 Task: In the Contact  EvelynWhite35@brooklynbotanic.org, Add note: 'Add a note to reach out to a partner for a joint marketing campaign.'. Mark checkbox to create task to follow up ': In 3 business days '. Create task, with  description: Send Thank You Email to Referral, Add due date: In 3 Business Days; Add reminder: 30 Minutes before. Set Priority High and add note: Take detailed meeting minutes and share them with the team afterward.. Logged in from softage.5@softage.net
Action: Mouse moved to (108, 63)
Screenshot: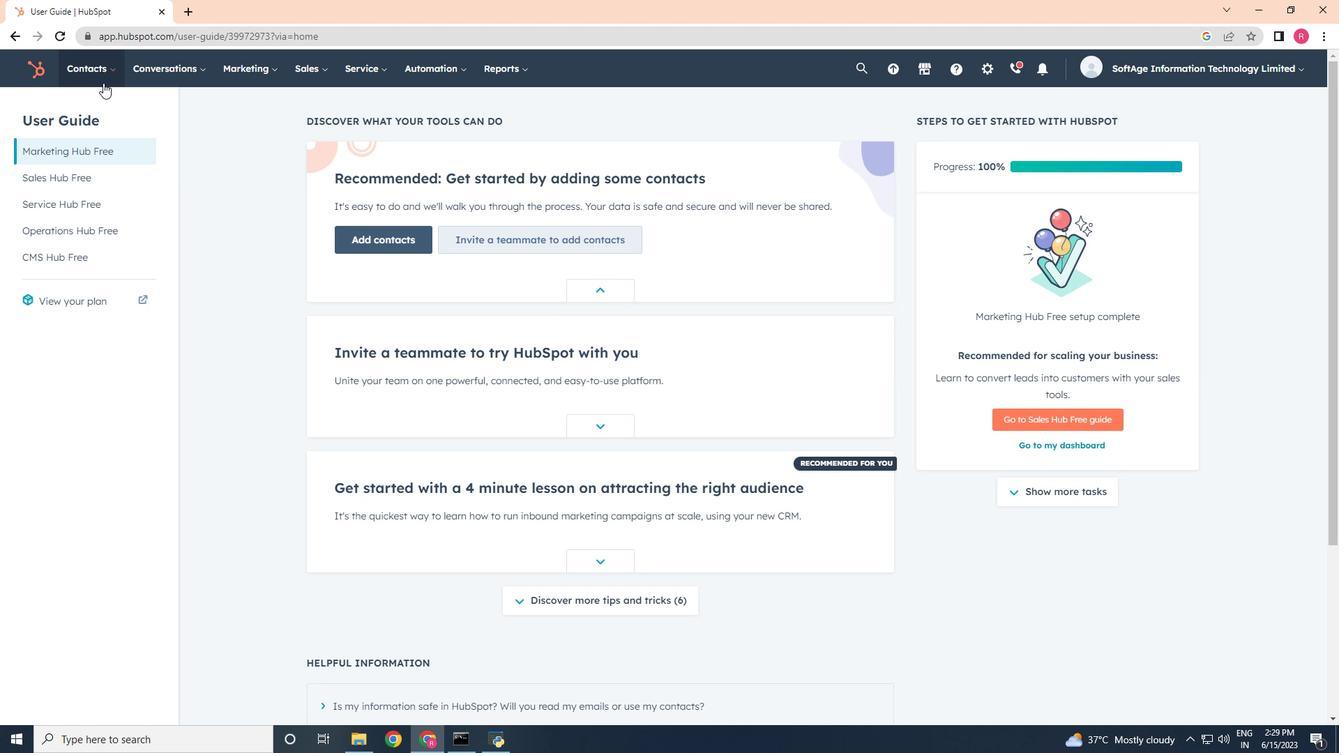 
Action: Mouse pressed left at (108, 63)
Screenshot: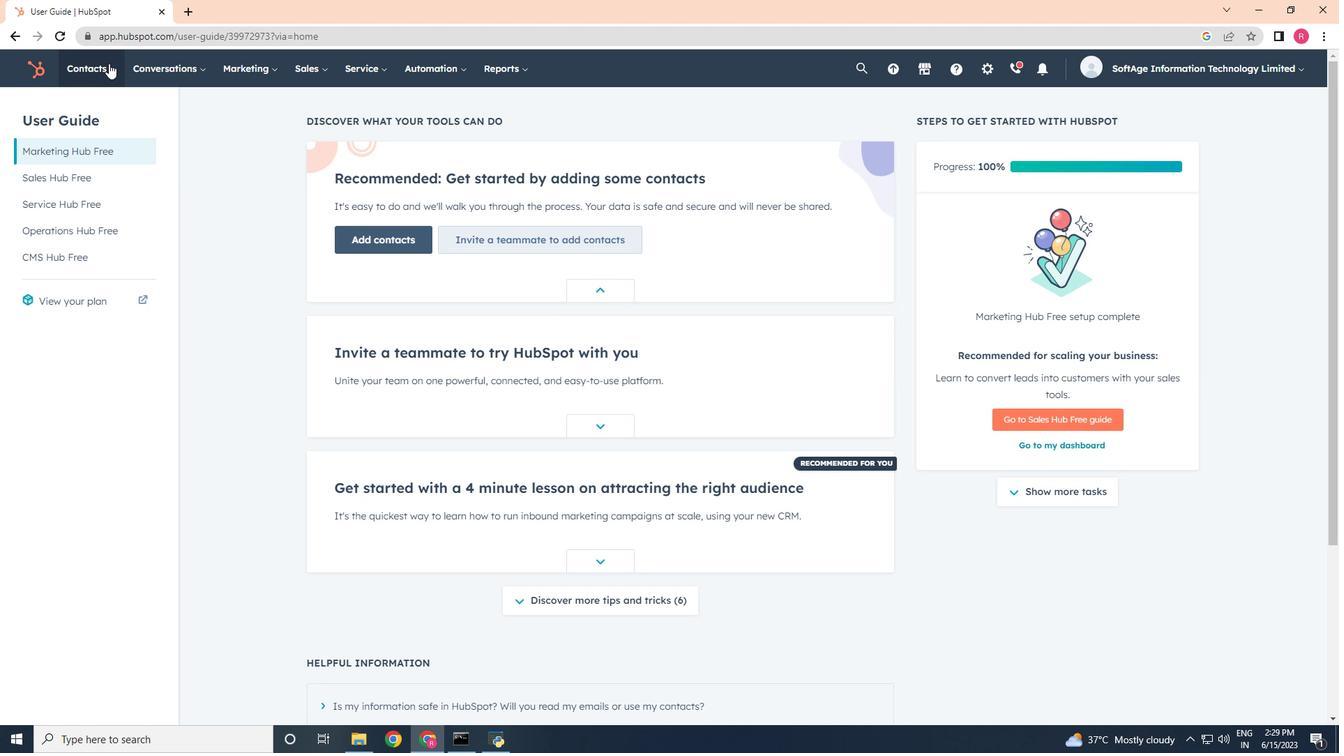 
Action: Mouse moved to (111, 101)
Screenshot: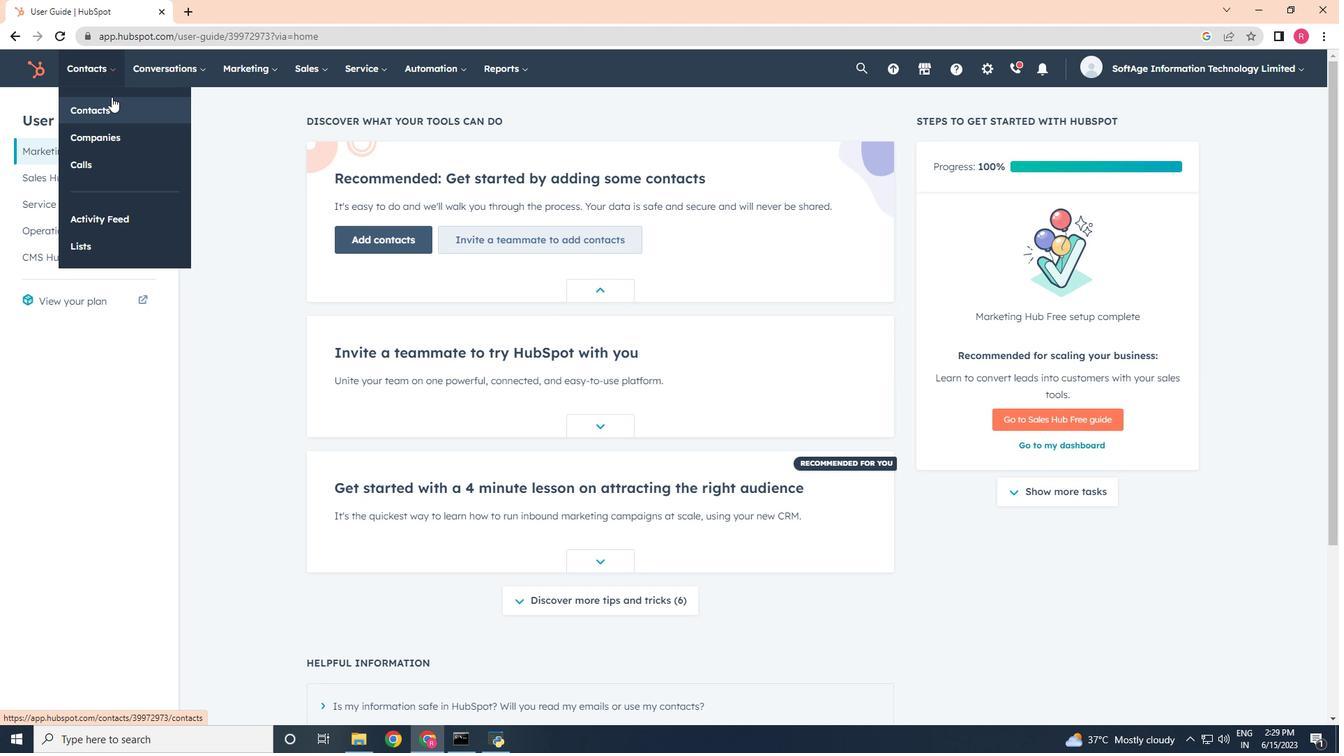 
Action: Mouse pressed left at (111, 101)
Screenshot: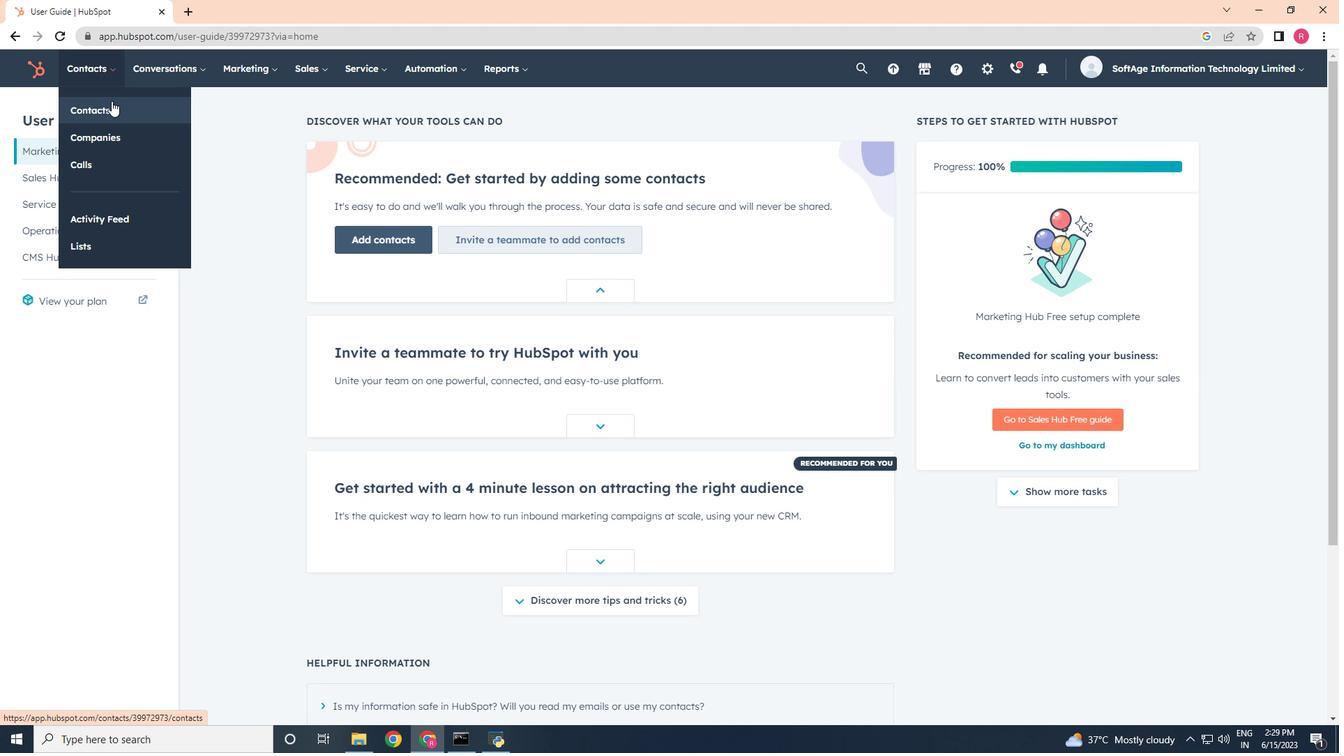 
Action: Mouse moved to (87, 227)
Screenshot: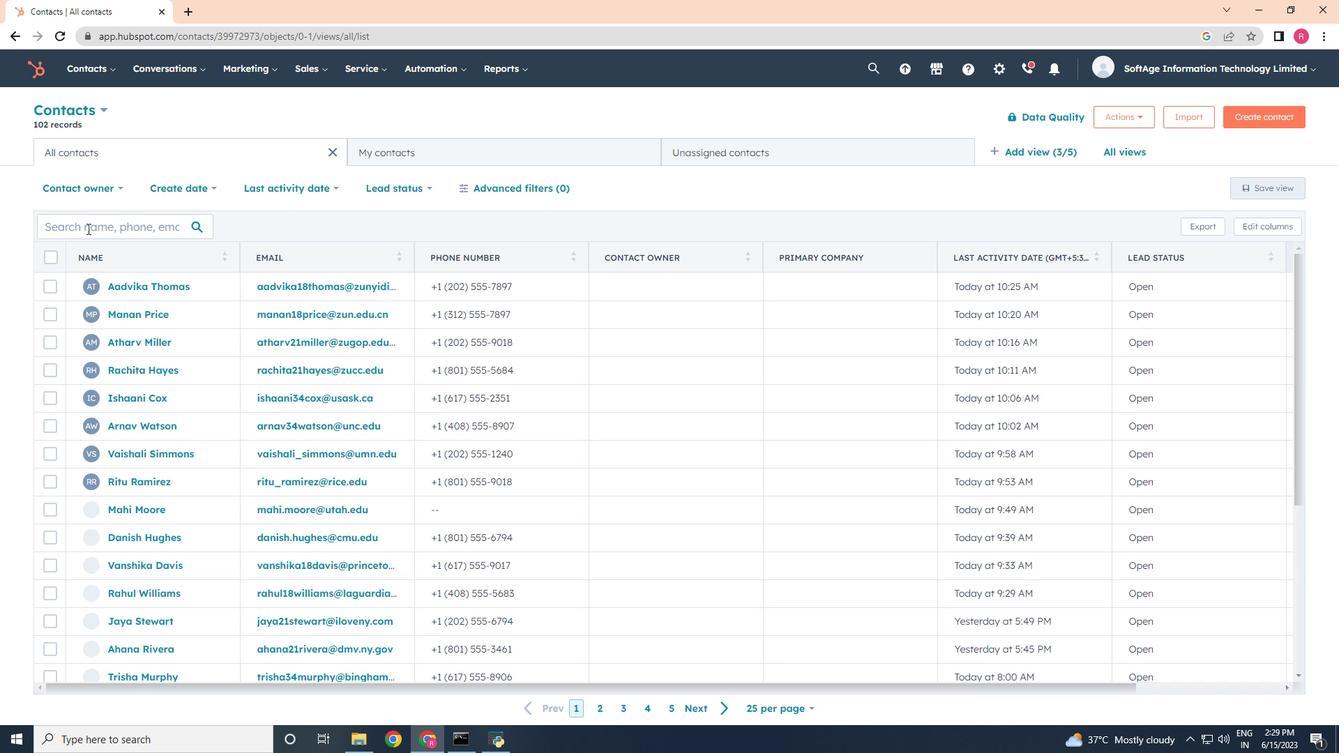 
Action: Mouse pressed left at (87, 227)
Screenshot: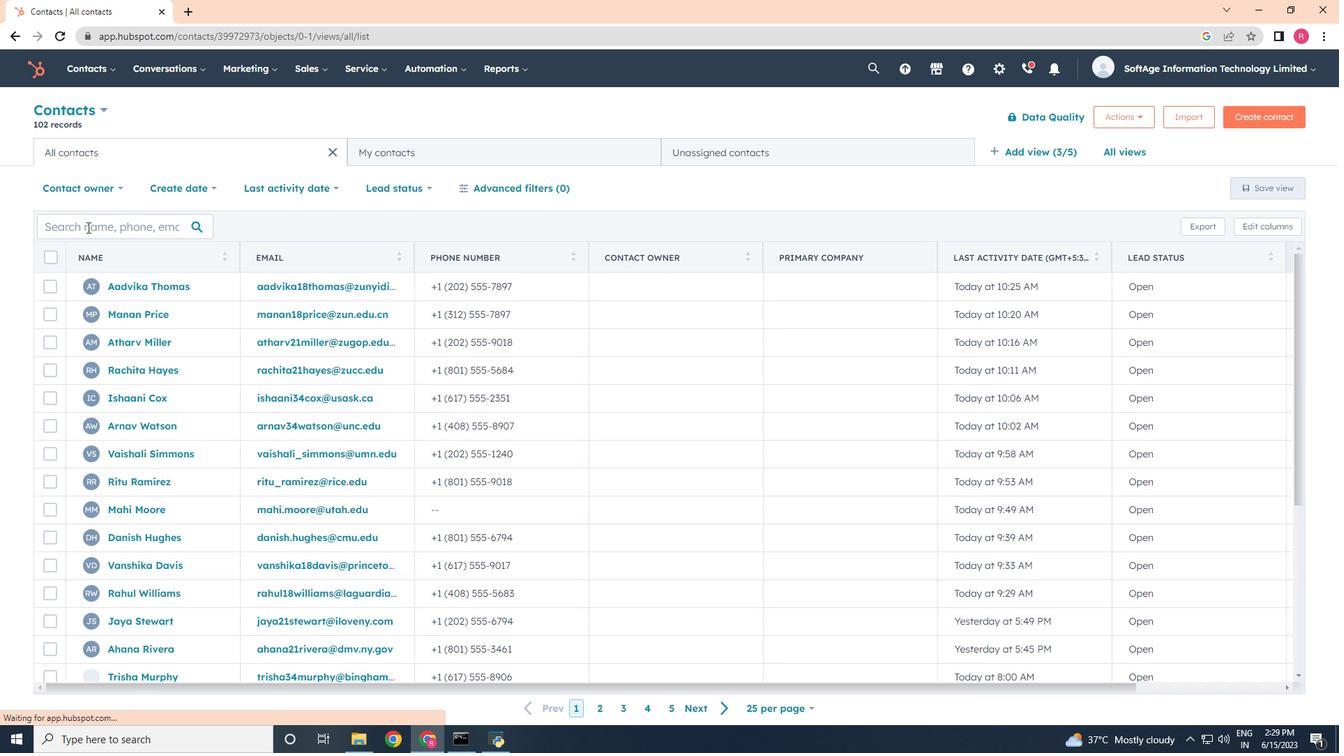 
Action: Key pressed <Key.shift>Evelyn<Key.shift><Key.shift><Key.shift><Key.shift><Key.shift><Key.shift><Key.shift><Key.shift><Key.shift><Key.shift><Key.shift><Key.shift><Key.shift><Key.shift><Key.shift>White35
Screenshot: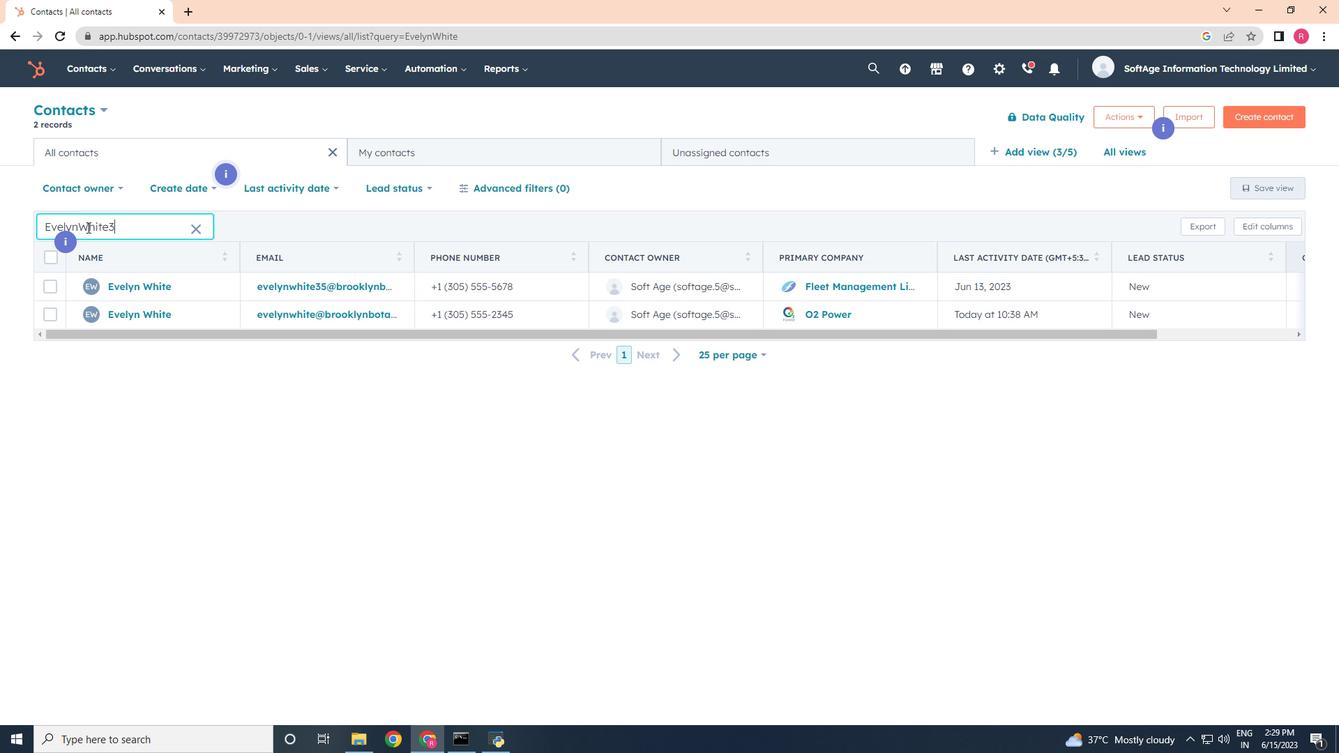 
Action: Mouse moved to (131, 290)
Screenshot: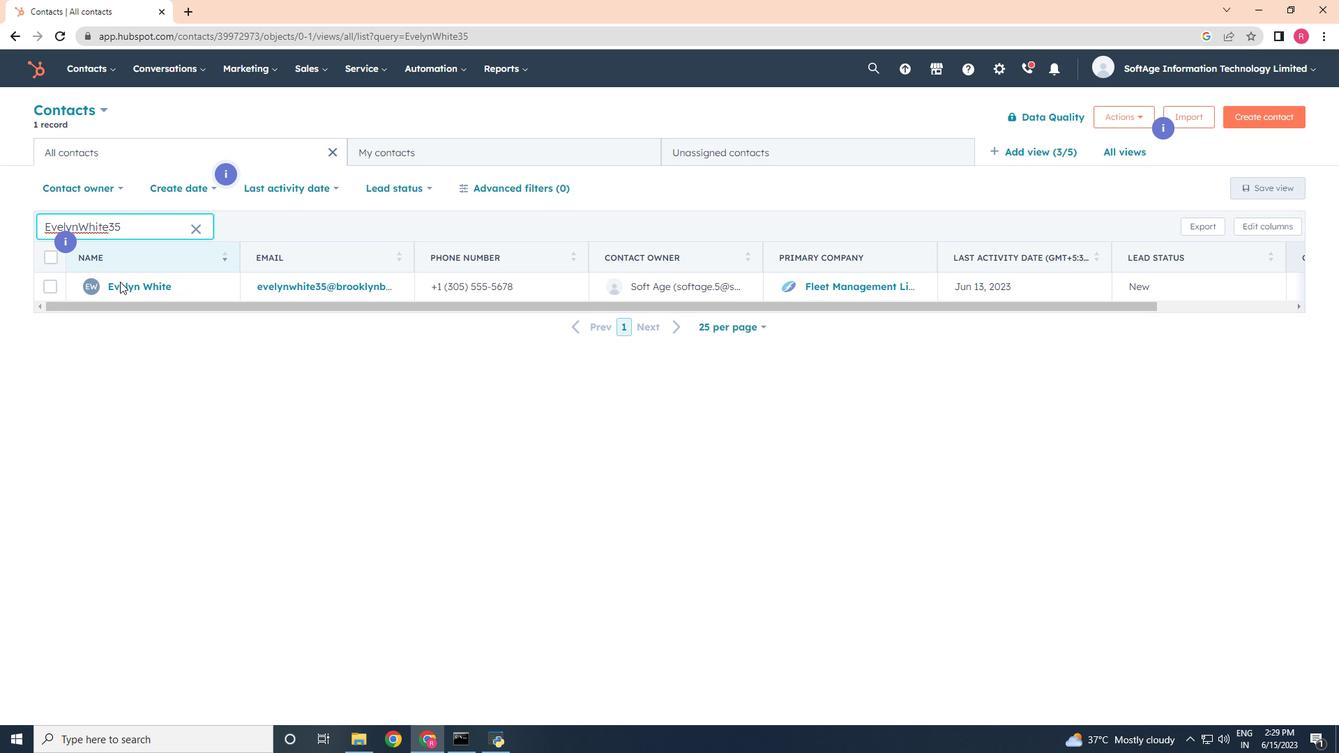 
Action: Mouse pressed left at (131, 290)
Screenshot: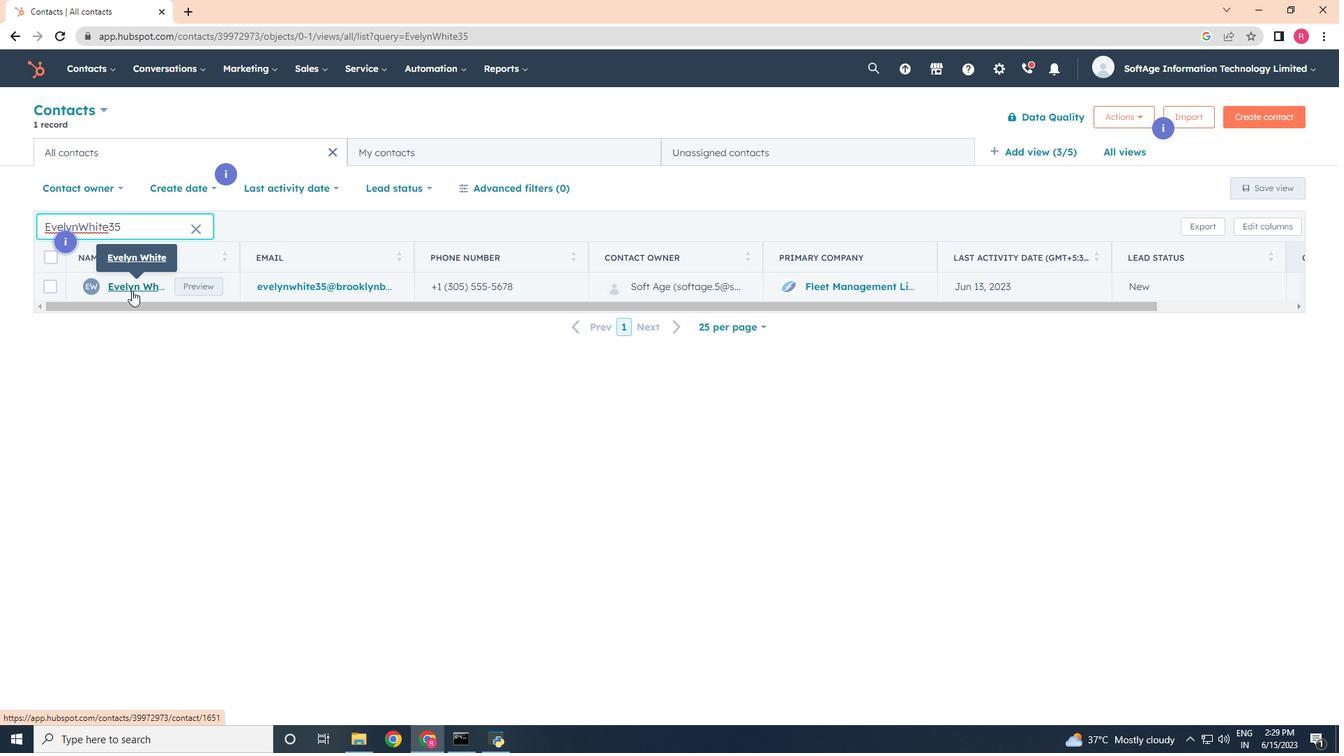
Action: Mouse moved to (51, 237)
Screenshot: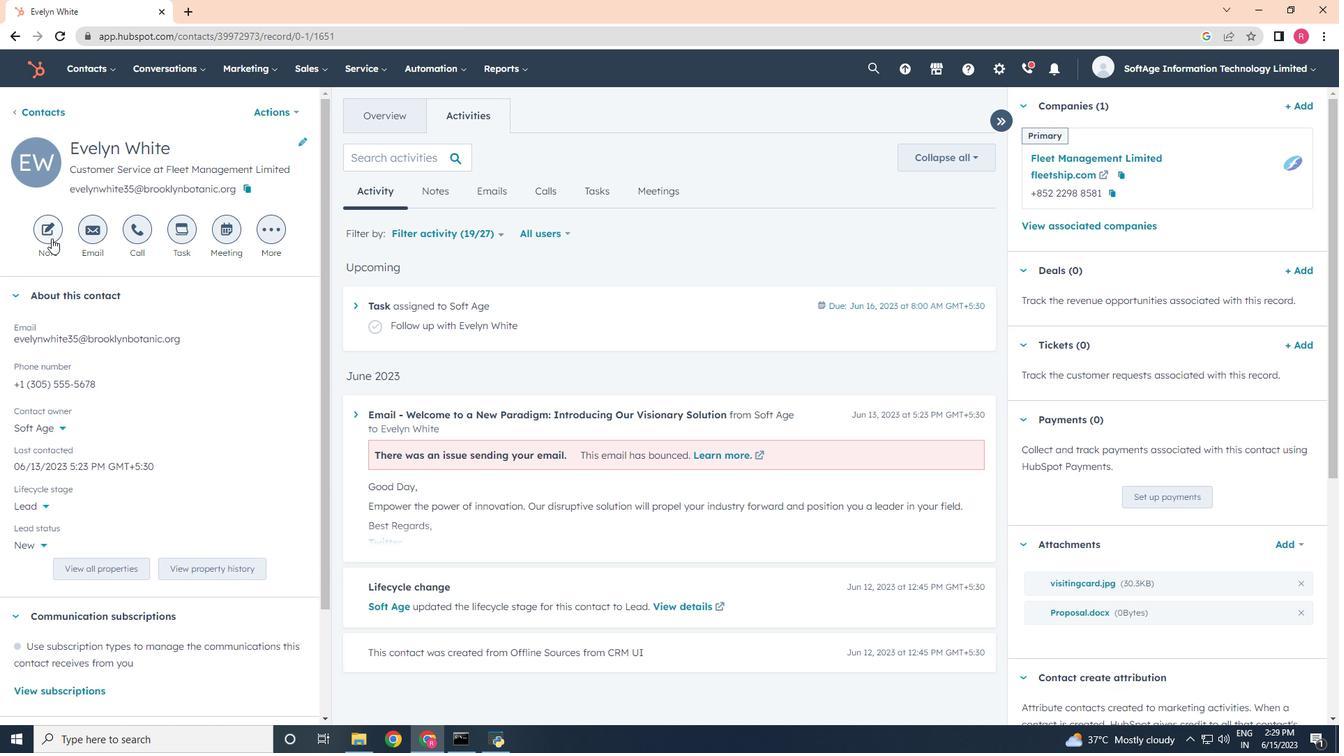 
Action: Mouse pressed left at (51, 237)
Screenshot: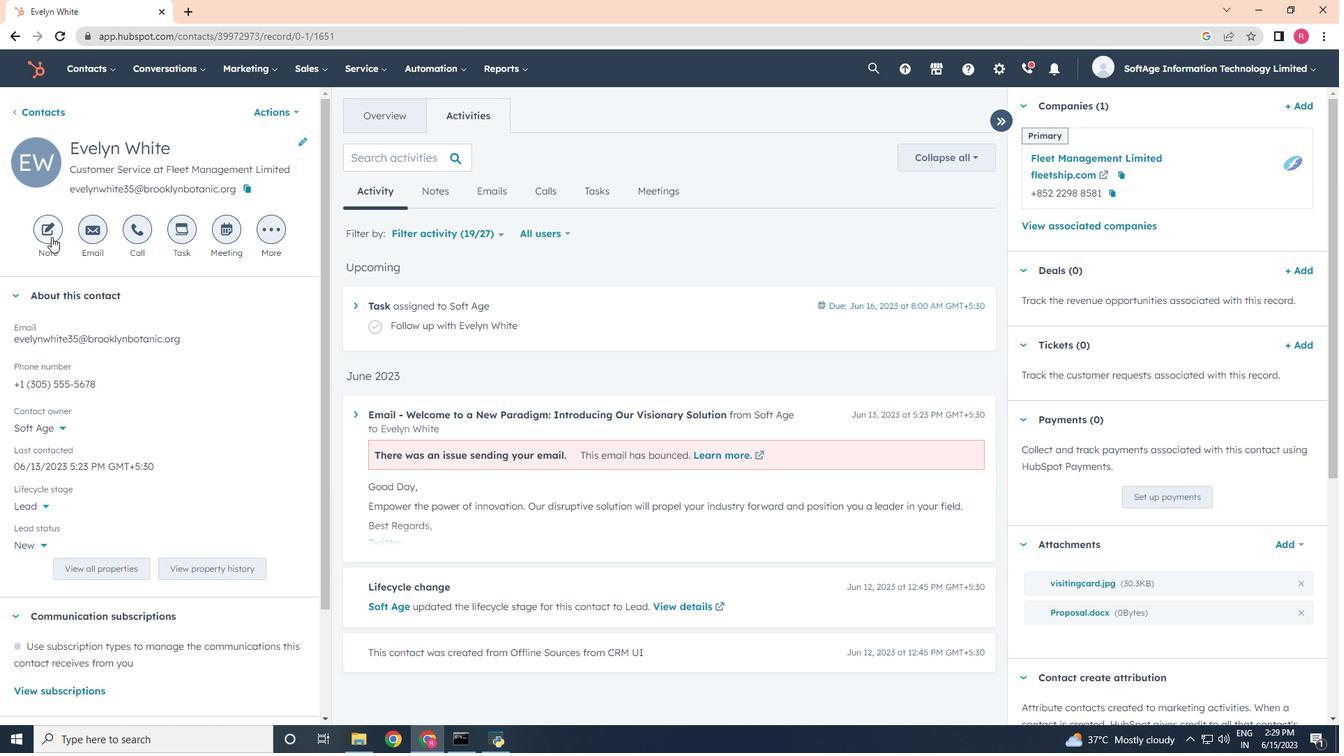 
Action: Mouse moved to (1177, 418)
Screenshot: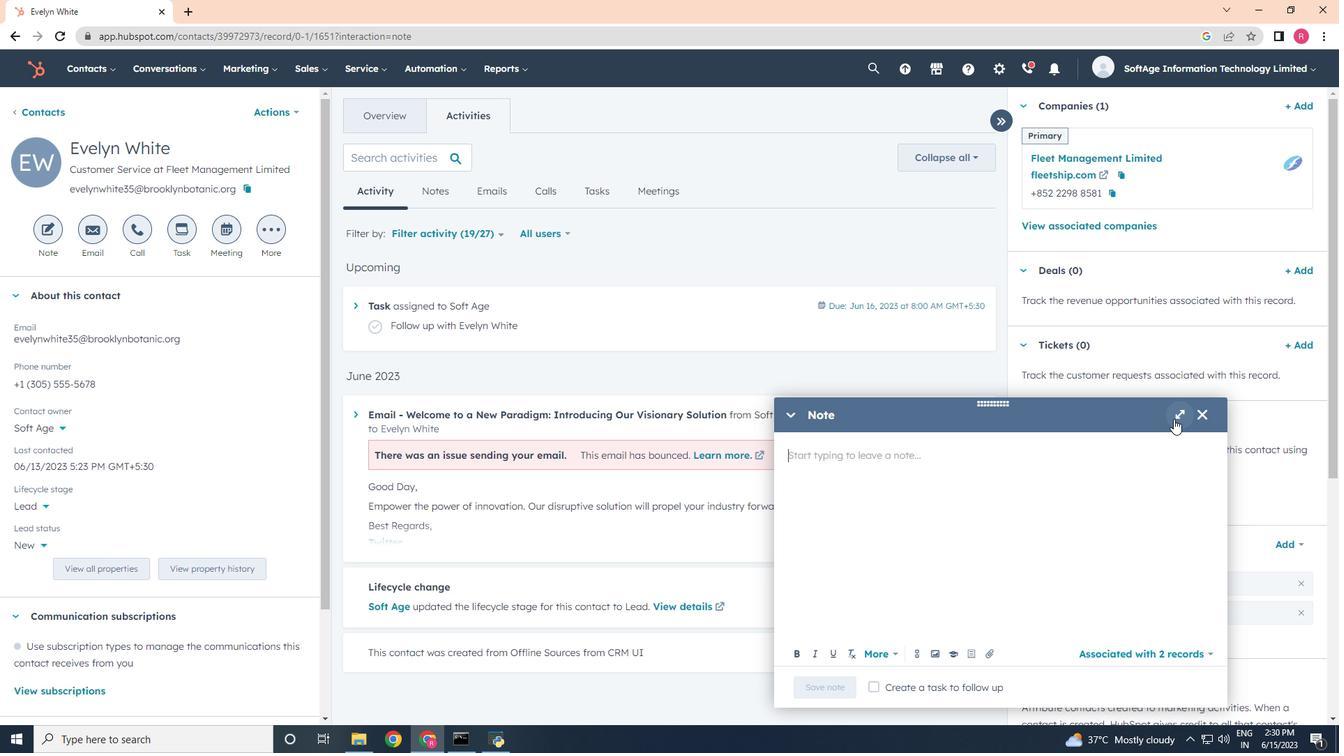 
Action: Mouse pressed left at (1177, 418)
Screenshot: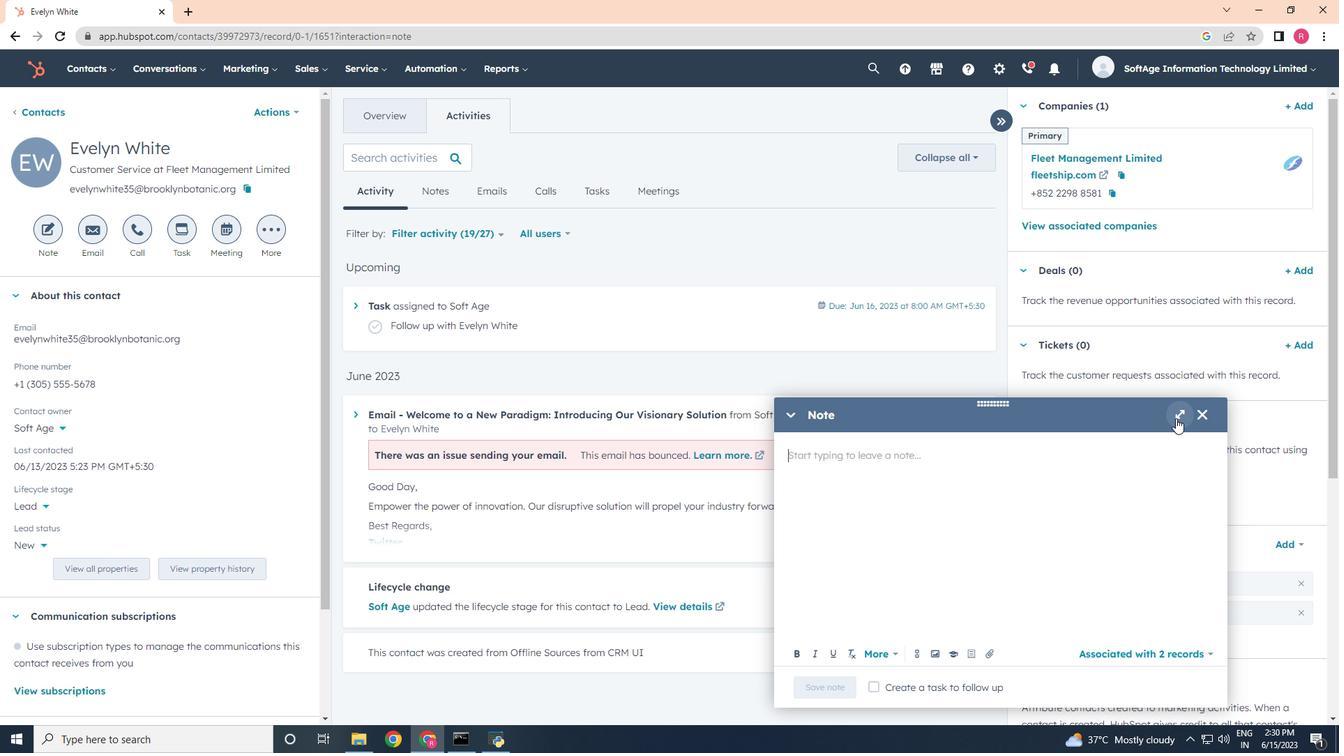 
Action: Mouse moved to (451, 449)
Screenshot: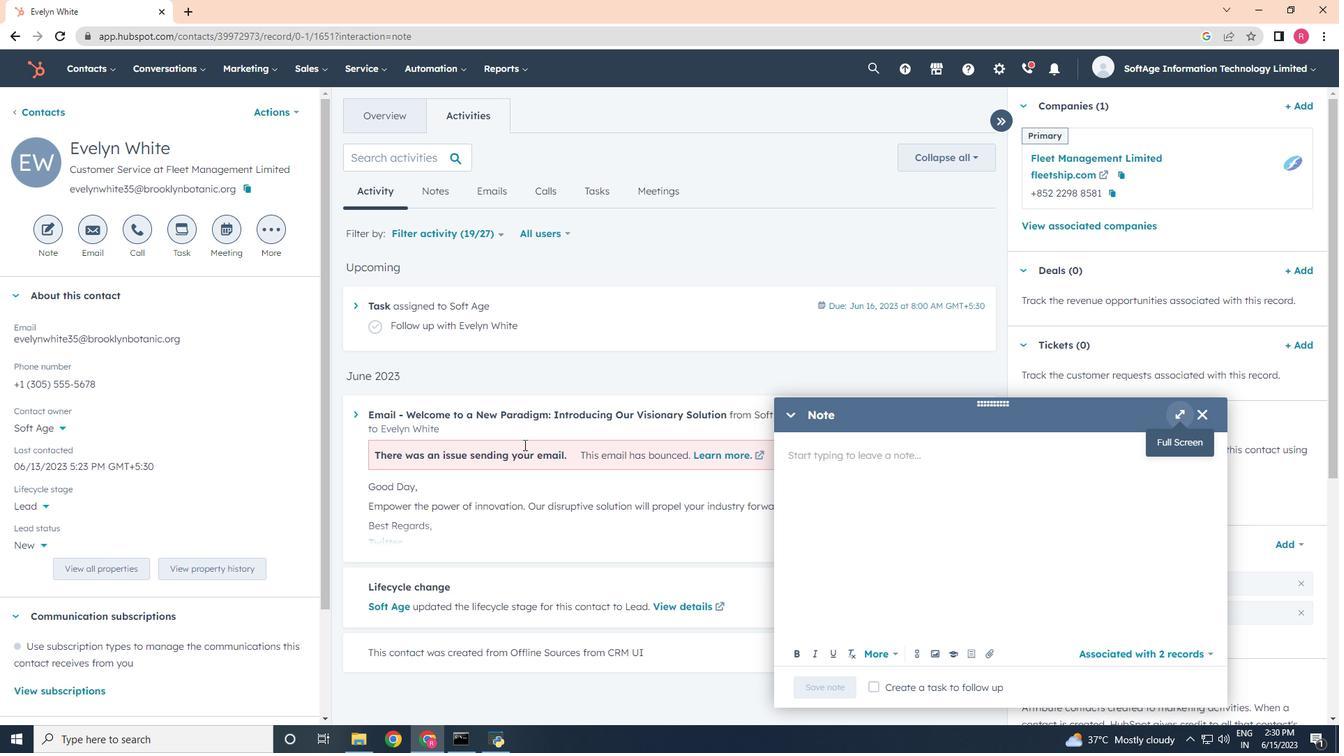 
Action: Key pressed <Key.shift><Key.shift><Key.shift><Key.shift><Key.shift><Key.shift><Key.shift><Key.shift><Key.shift><Key.shift>Add<Key.space>a<Key.space>note<Key.space>to<Key.space>reach<Key.space>out<Key.space>to<Key.space>a<Key.space>partner<Key.space>for<Key.space>a<Key.space>joint<Key.space>marketing<Key.space>campaign.
Screenshot: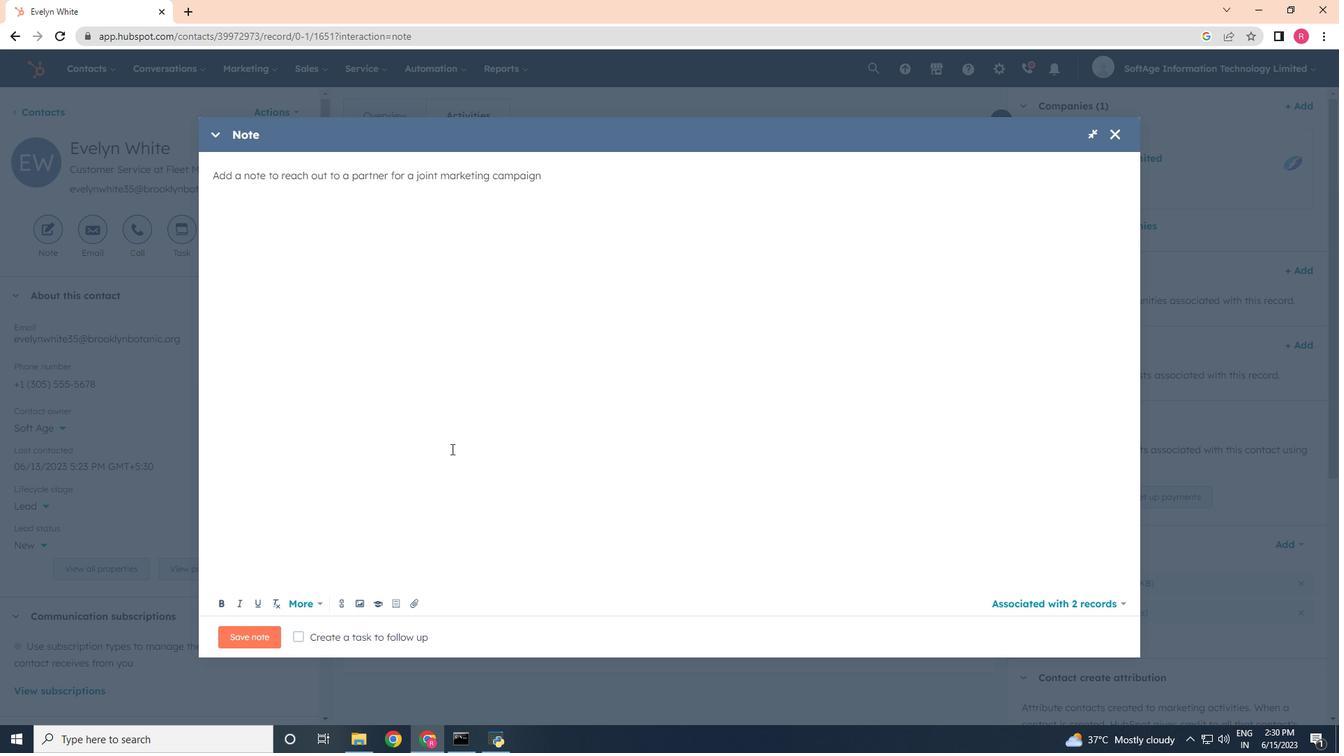 
Action: Mouse moved to (304, 639)
Screenshot: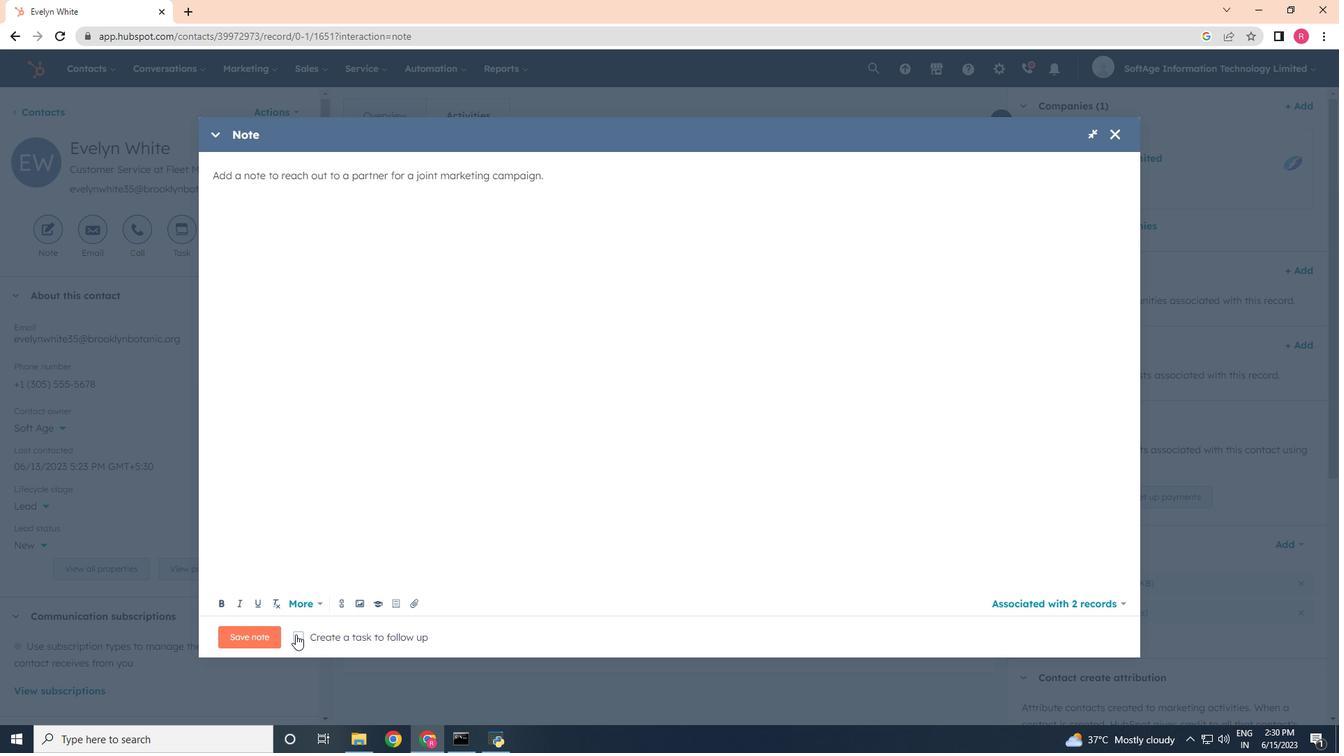 
Action: Mouse pressed left at (304, 639)
Screenshot: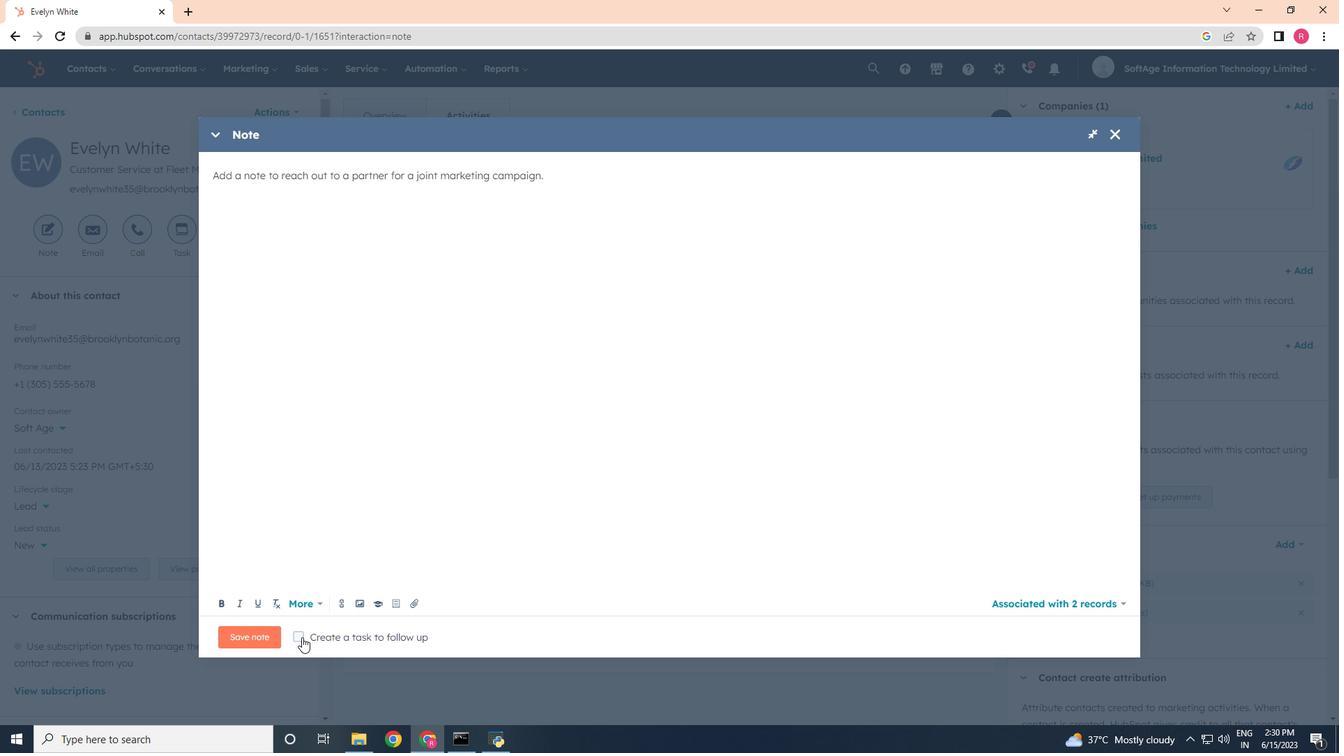 
Action: Mouse moved to (490, 639)
Screenshot: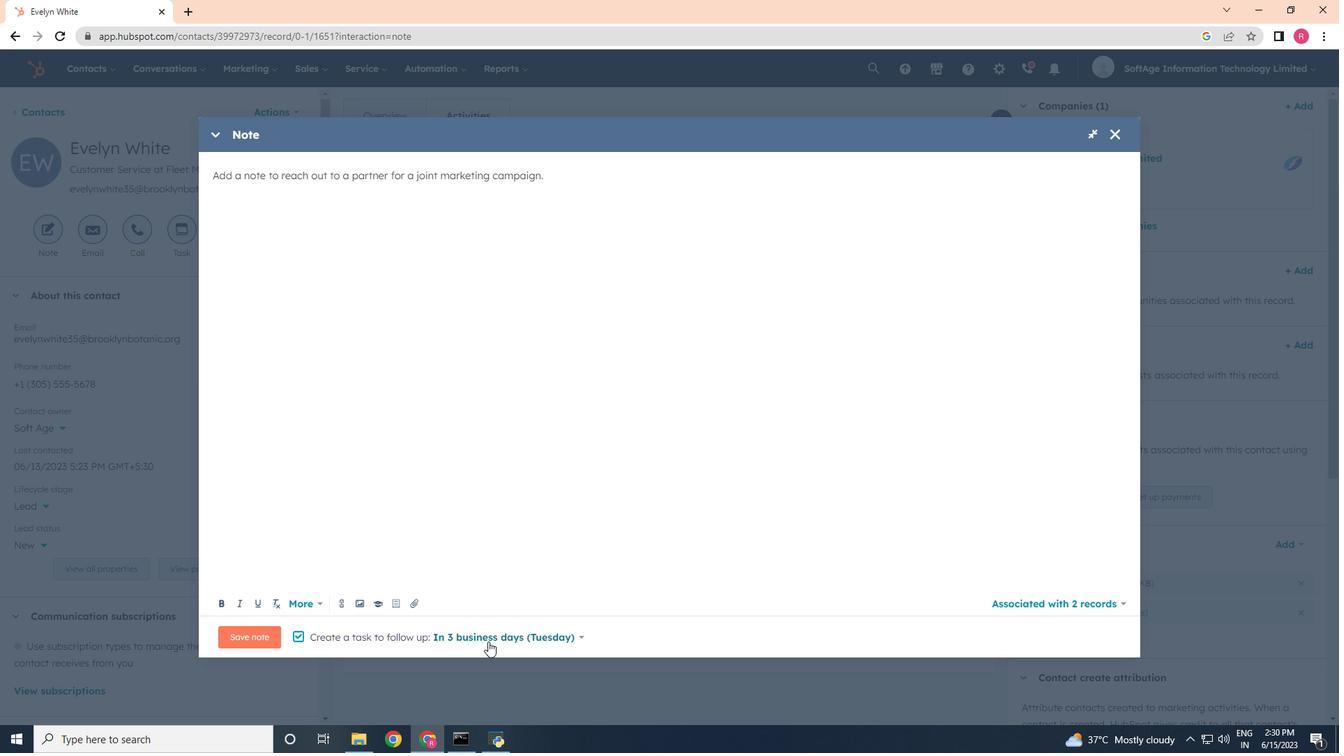 
Action: Mouse pressed left at (490, 639)
Screenshot: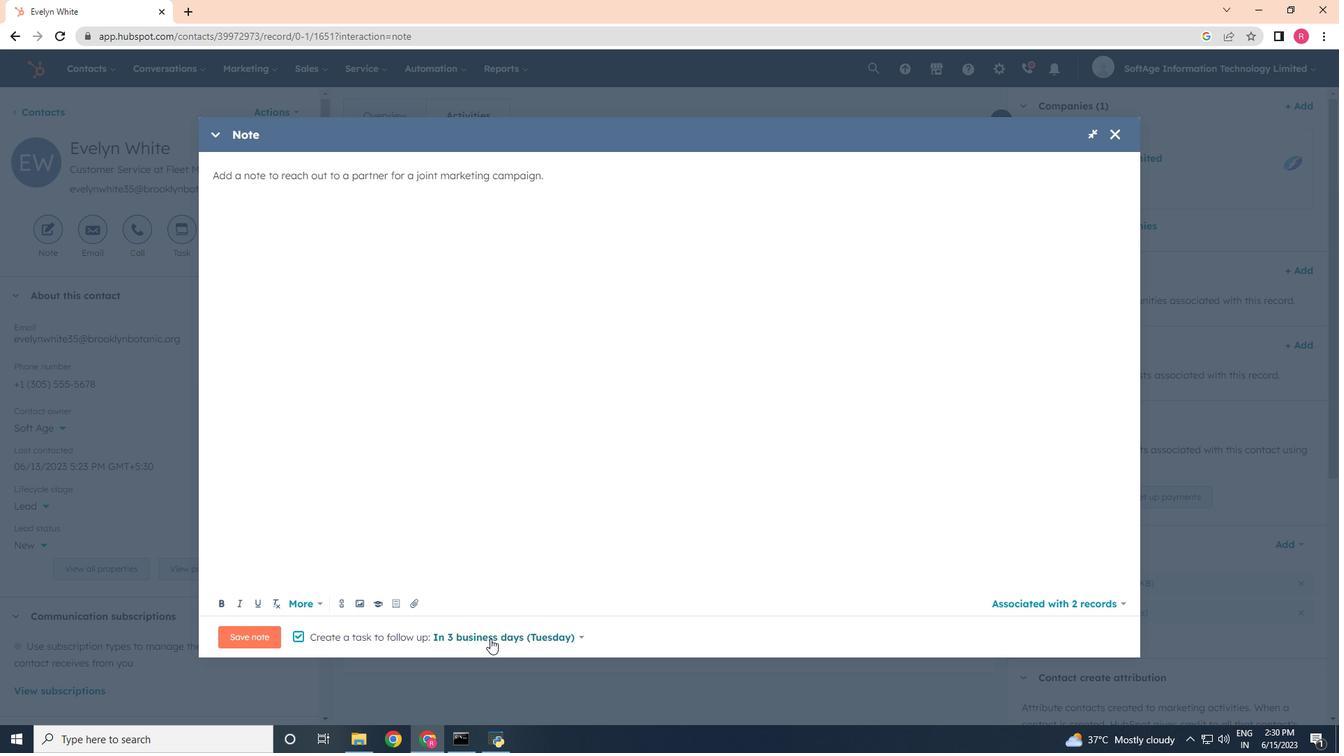 
Action: Mouse moved to (483, 510)
Screenshot: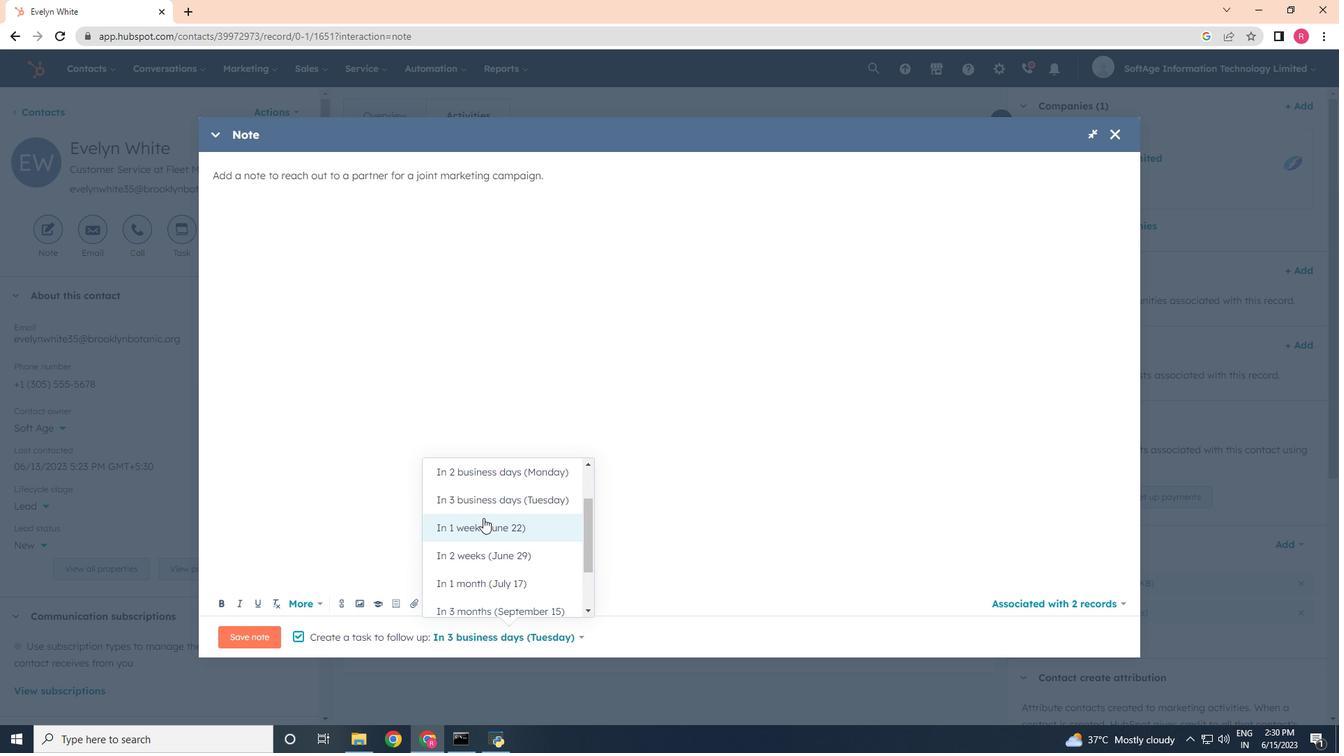 
Action: Mouse pressed left at (483, 510)
Screenshot: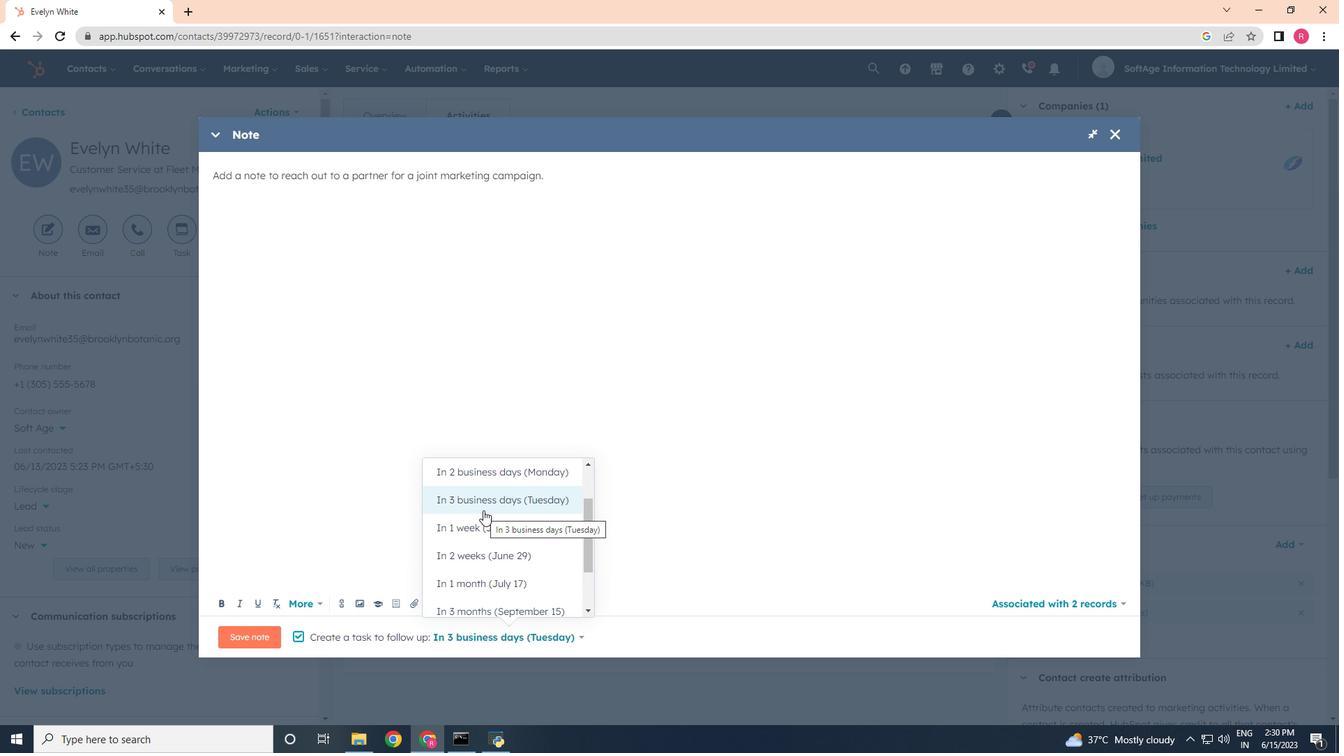 
Action: Mouse moved to (258, 644)
Screenshot: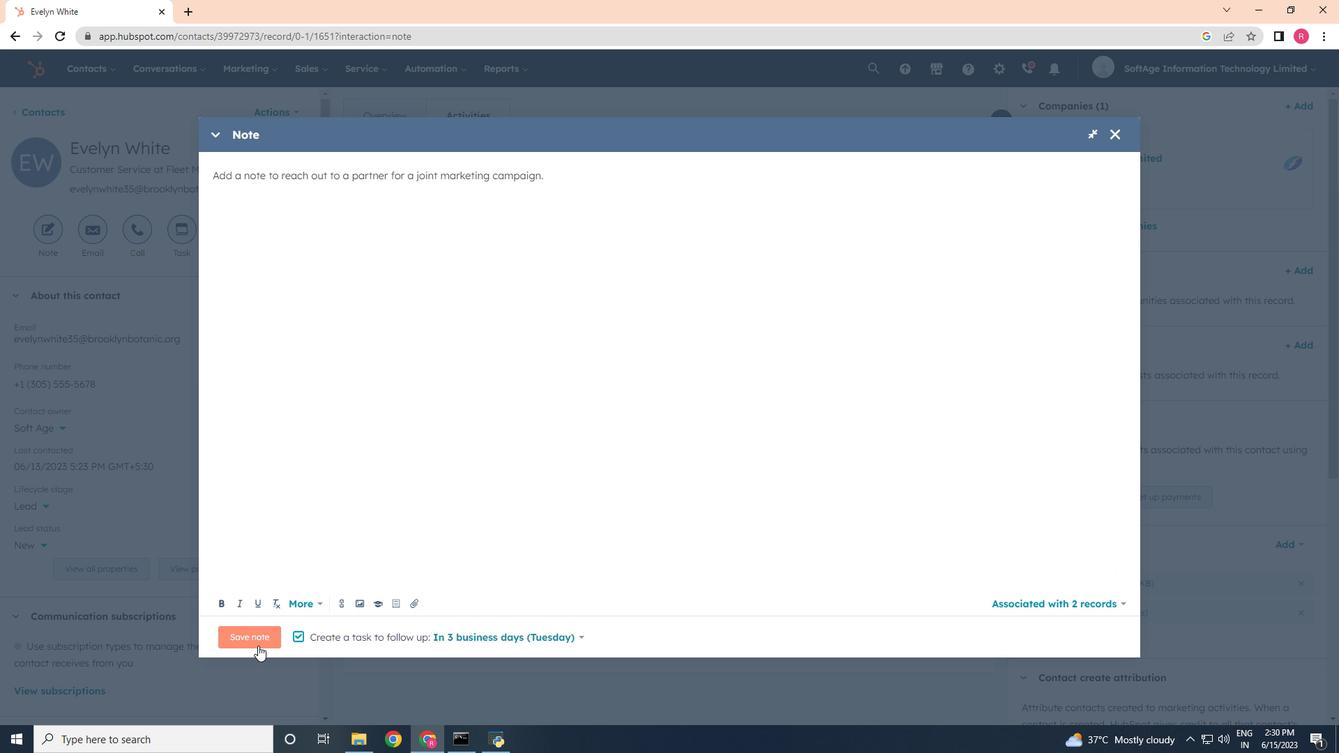 
Action: Mouse pressed left at (258, 644)
Screenshot: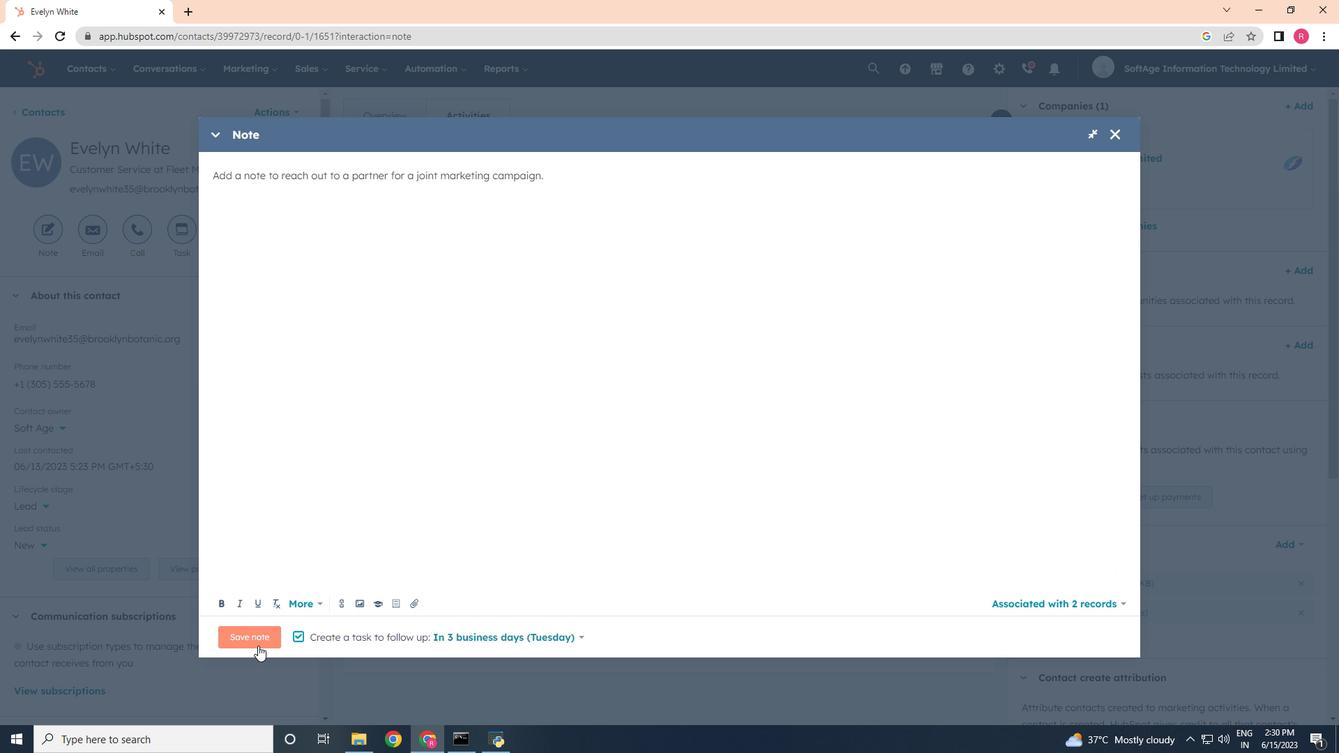 
Action: Mouse moved to (183, 239)
Screenshot: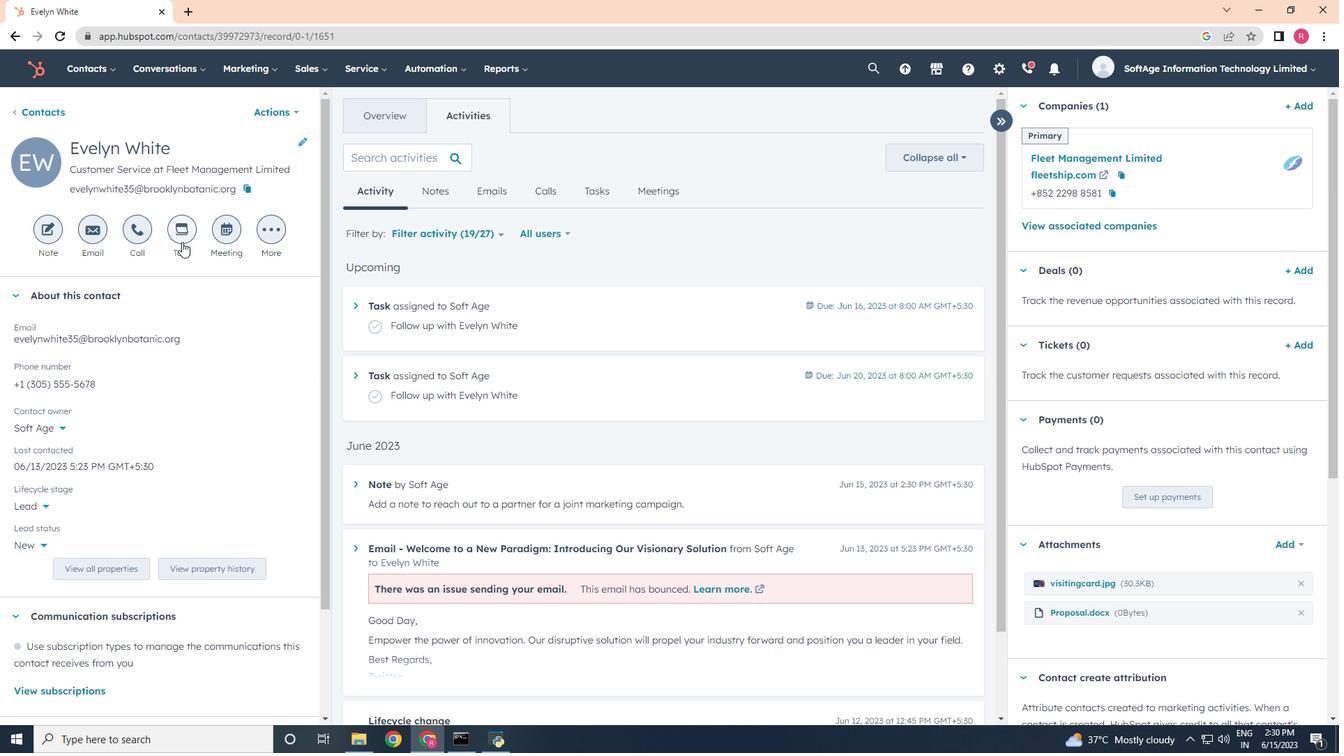 
Action: Mouse pressed left at (183, 239)
Screenshot: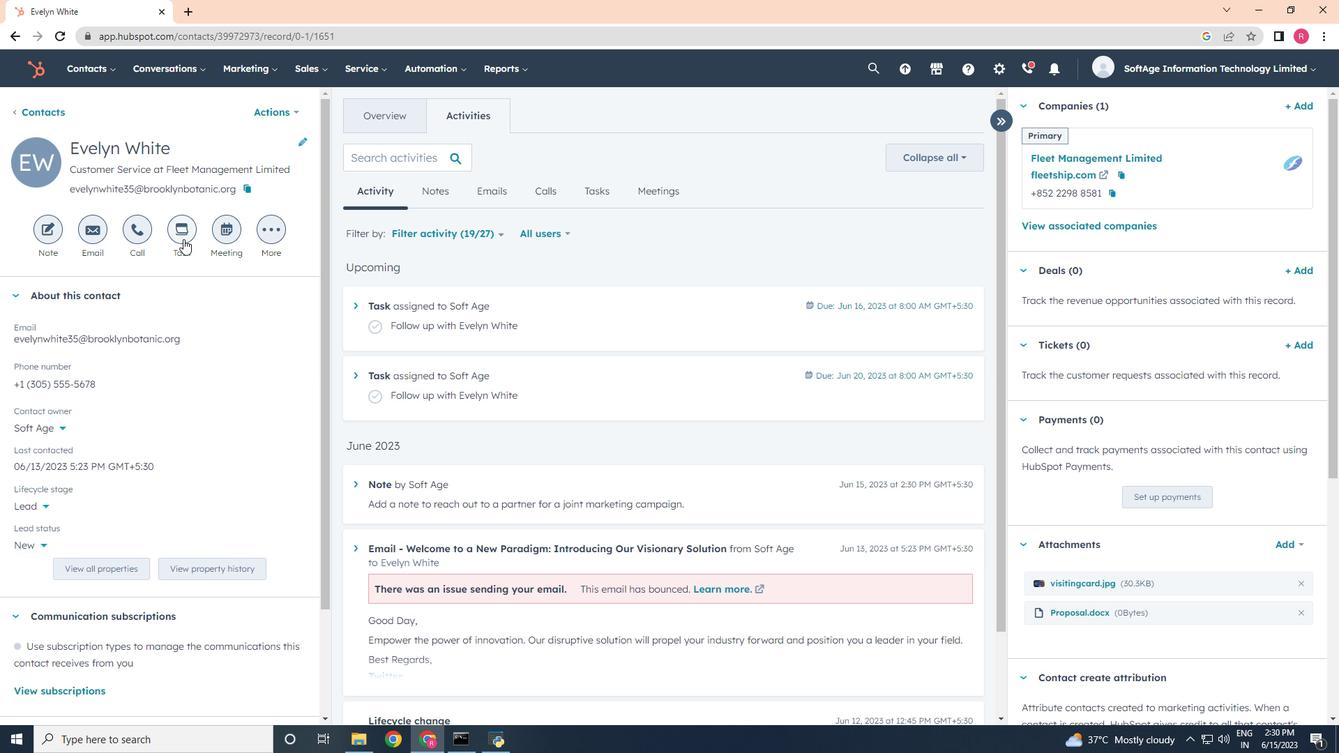
Action: Mouse moved to (257, 351)
Screenshot: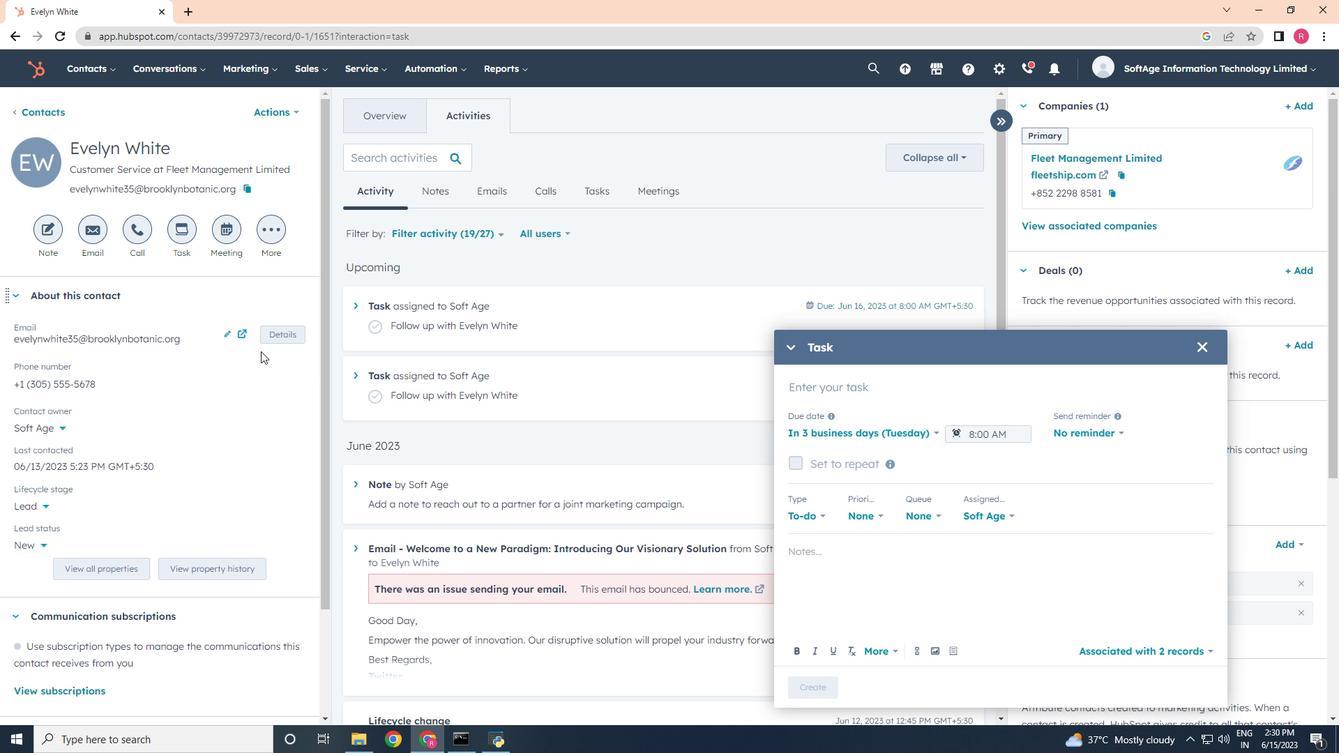 
Action: Key pressed <Key.shift>Send<Key.space><Key.shift><Key.shift><Key.shift><Key.shift>Thank<Key.space><Key.shift><Key.shift>U<Key.backspace><Key.shift>You<Key.space><Key.shift><Key.shift><Key.shift>Email<Key.space>to<Key.space><Key.shift>ref<Key.backspace><Key.backspace><Key.backspace><Key.shift><Key.shift>Referral
Screenshot: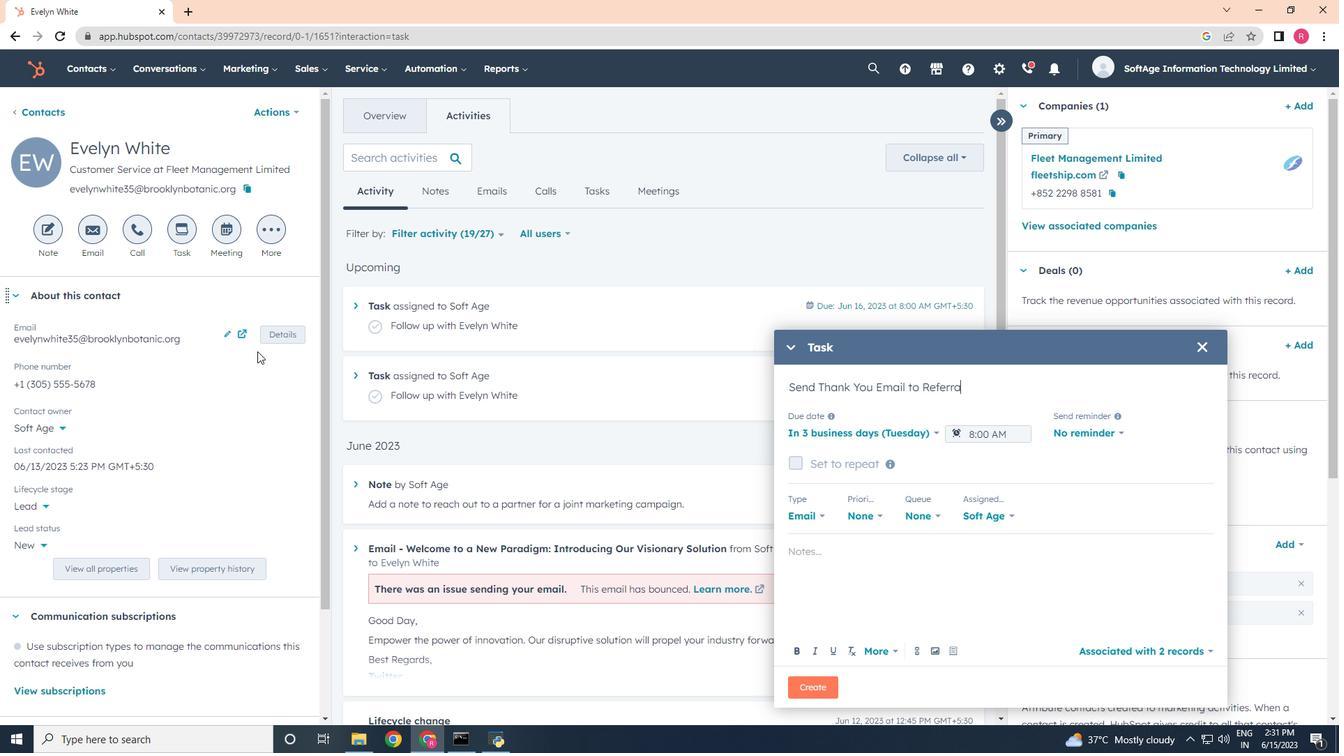 
Action: Mouse moved to (858, 430)
Screenshot: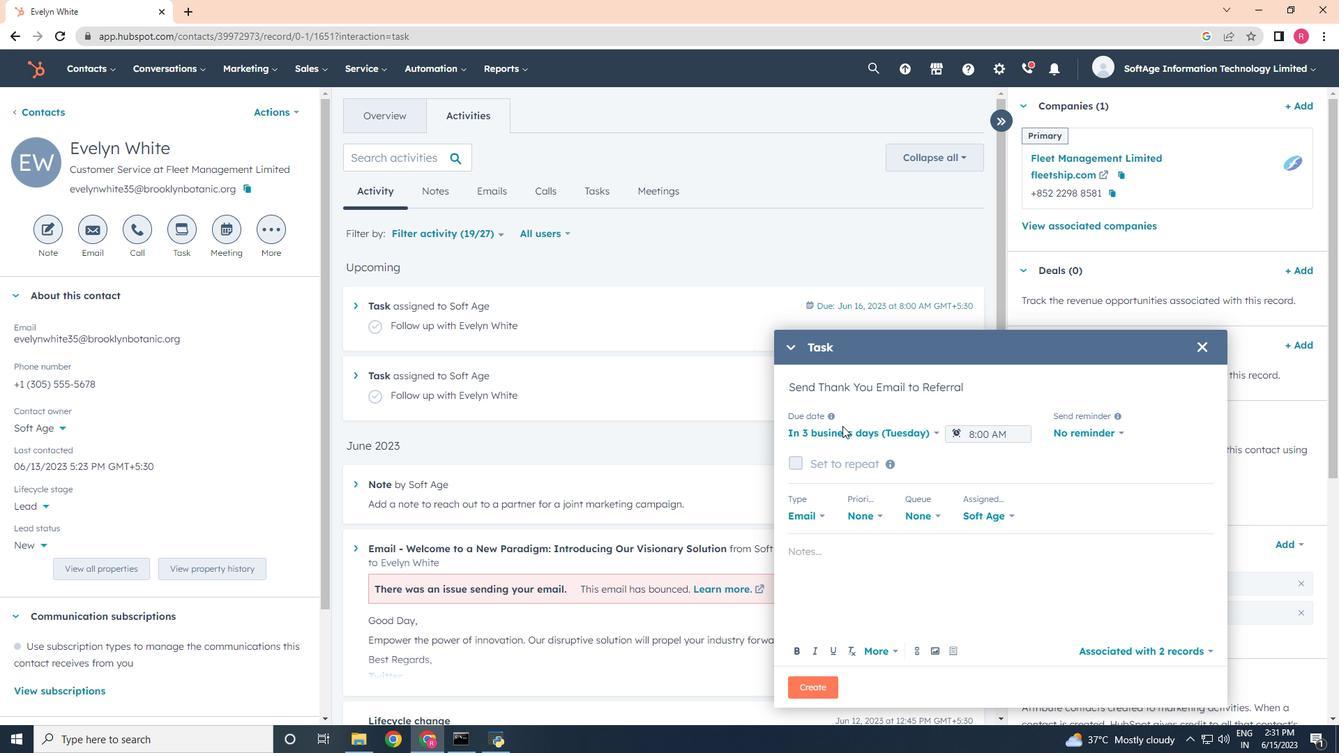 
Action: Mouse pressed left at (858, 430)
Screenshot: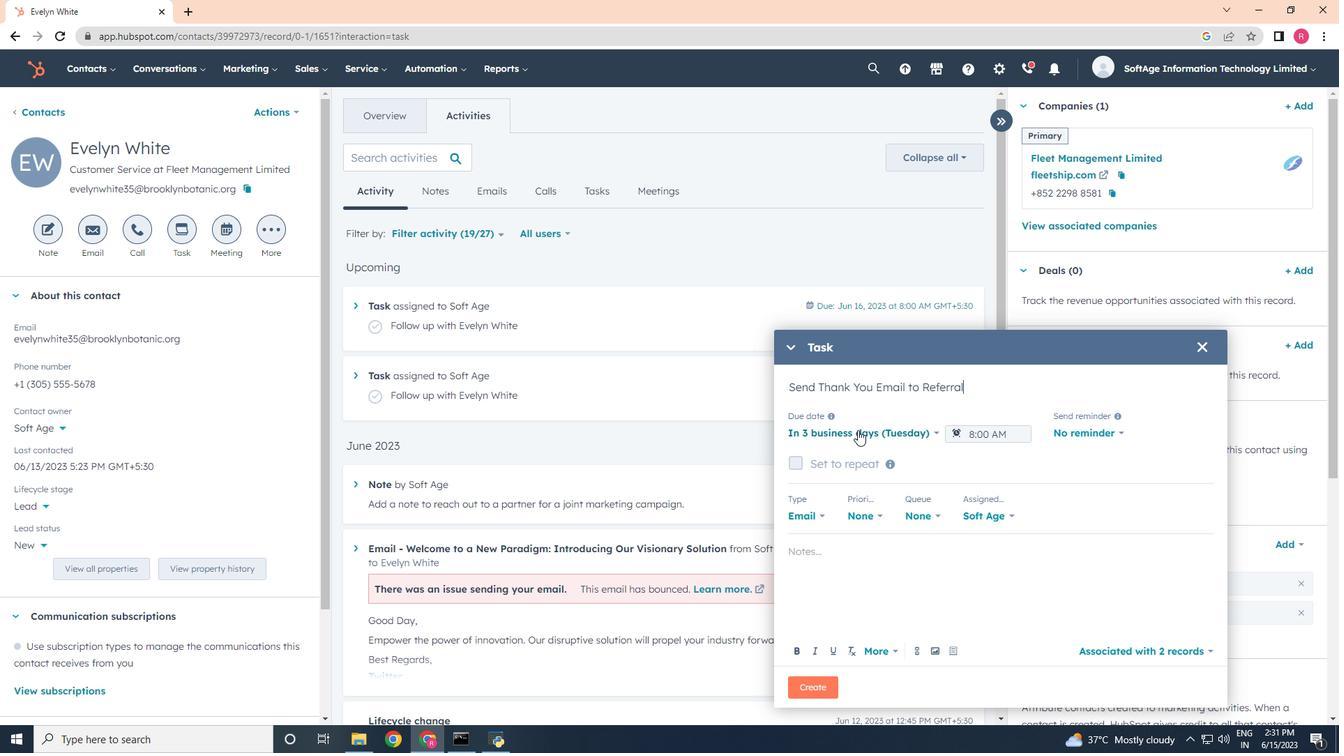 
Action: Mouse moved to (863, 490)
Screenshot: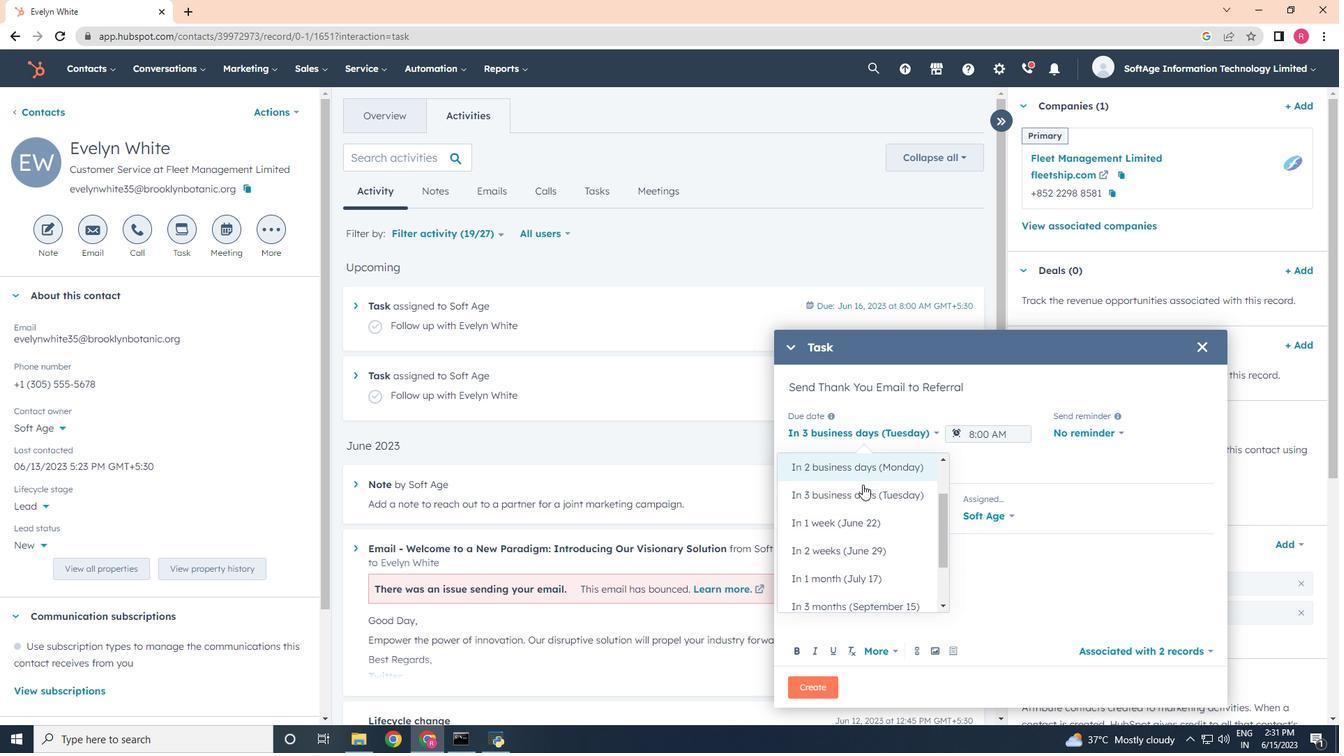 
Action: Mouse pressed left at (863, 490)
Screenshot: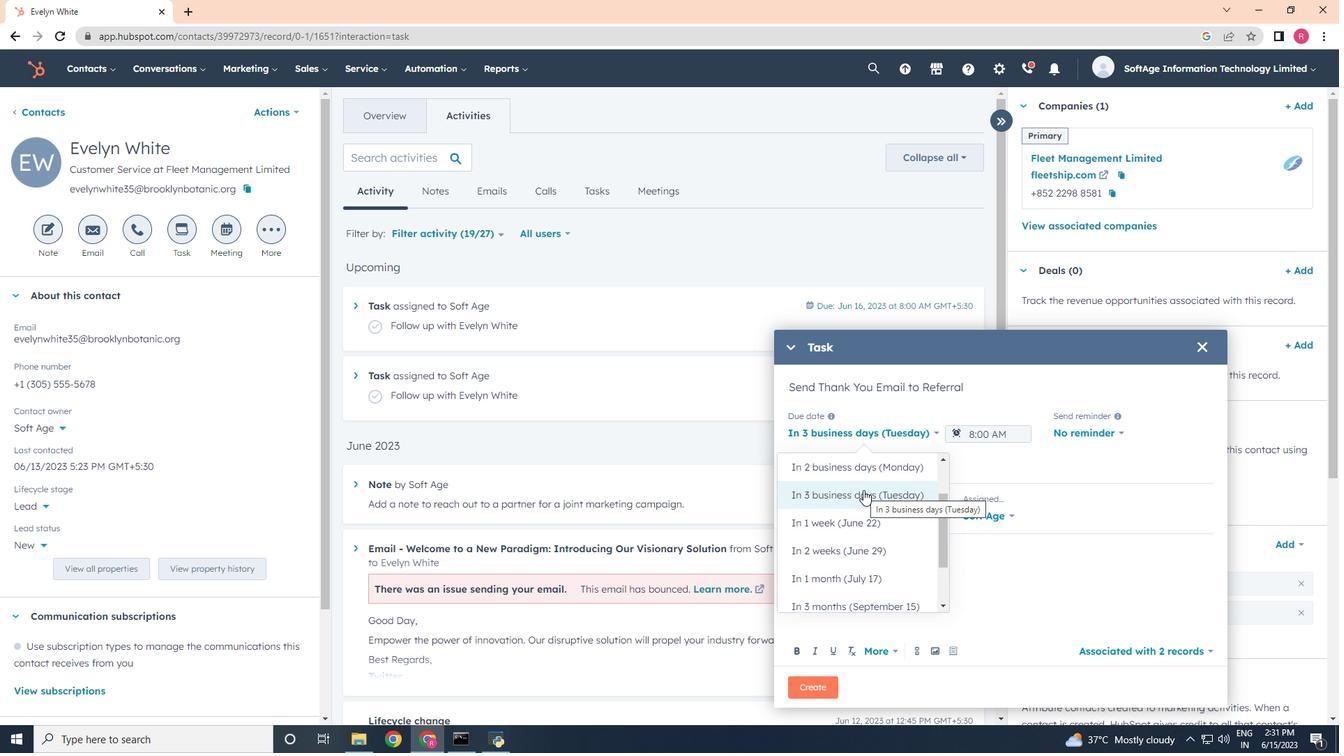 
Action: Mouse moved to (1080, 437)
Screenshot: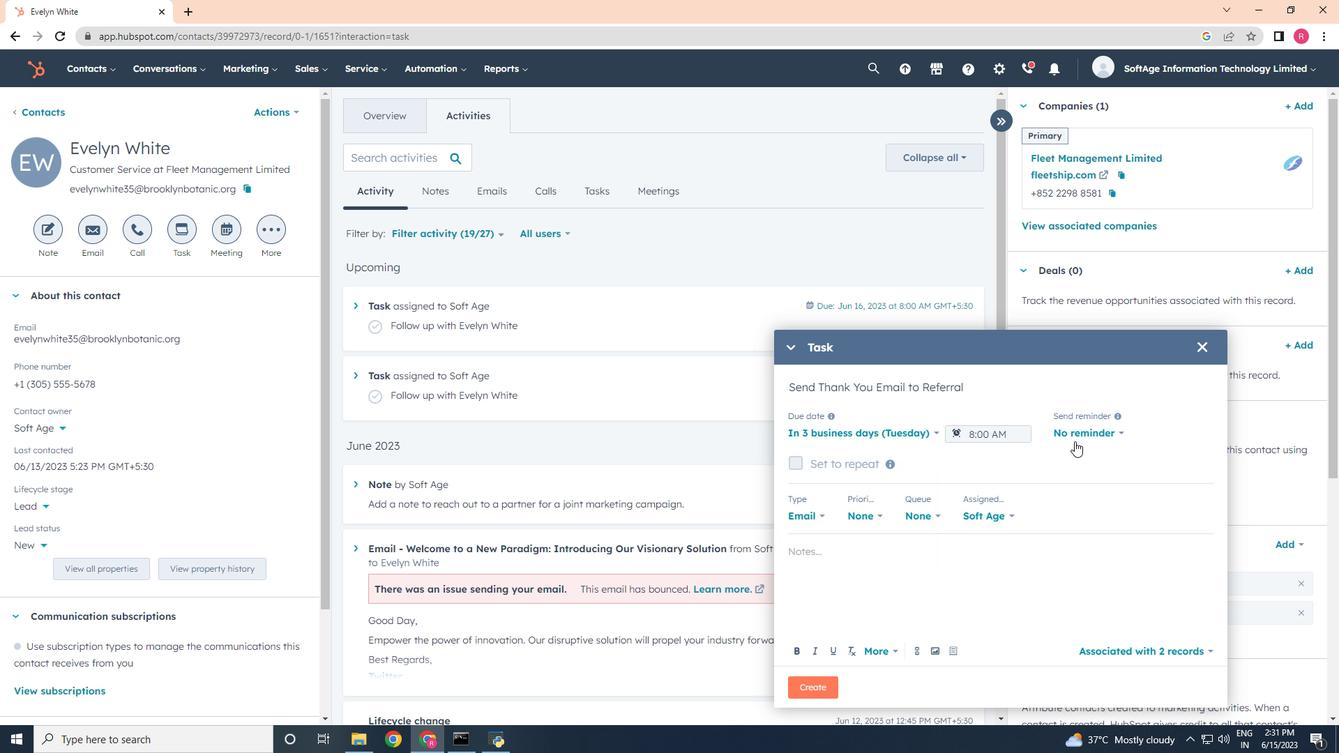 
Action: Mouse pressed left at (1080, 437)
Screenshot: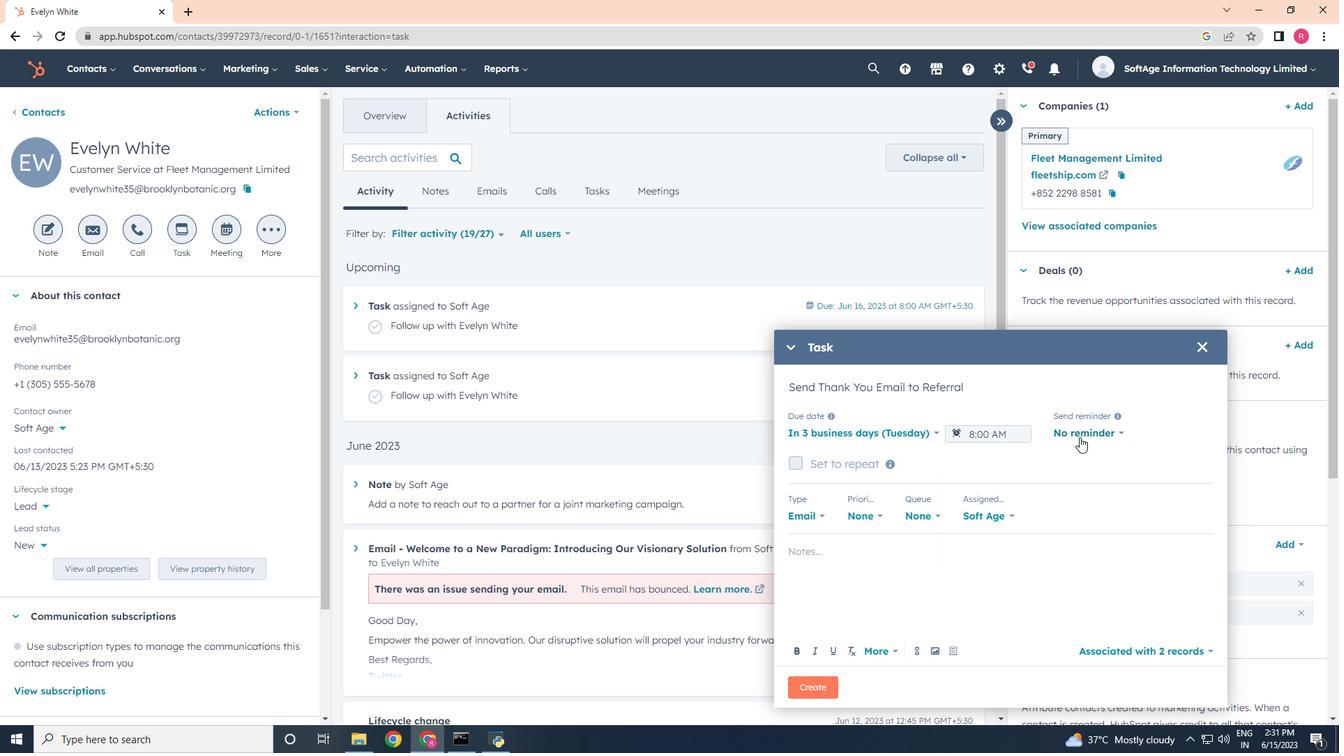 
Action: Mouse moved to (1062, 514)
Screenshot: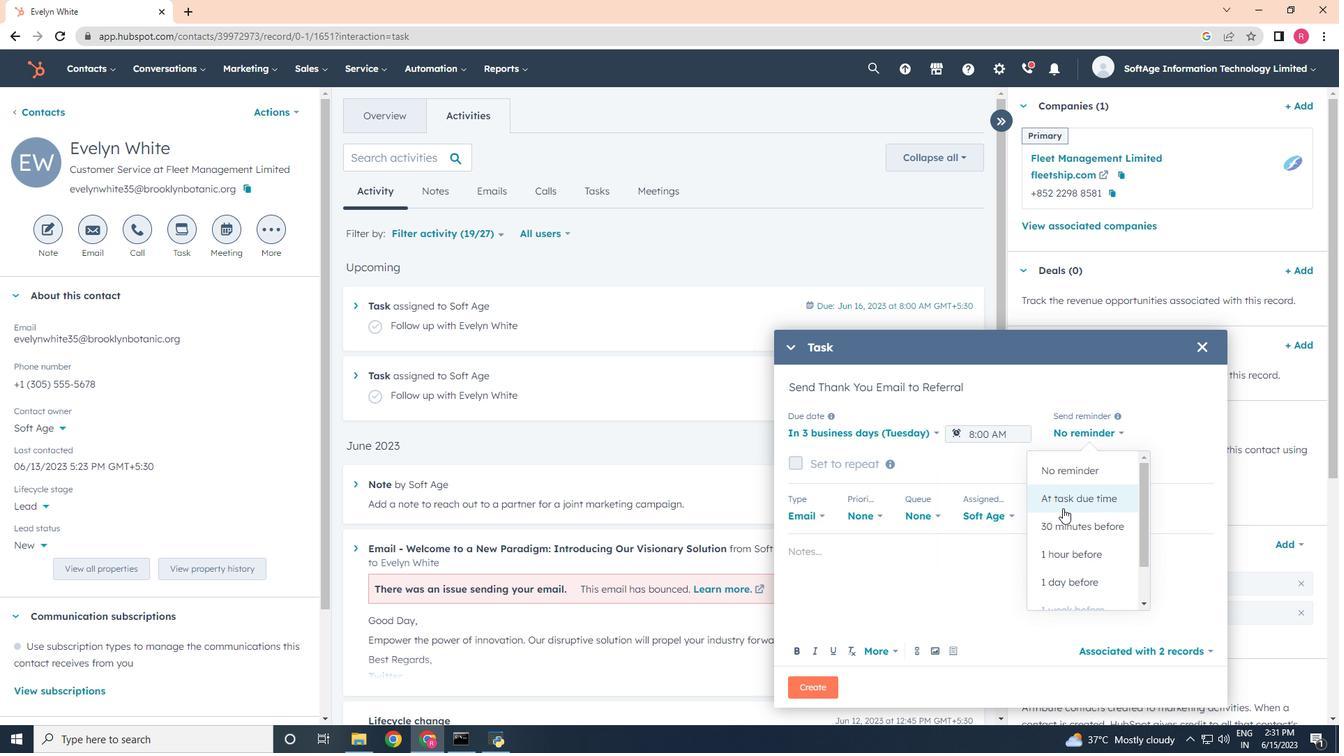 
Action: Mouse pressed left at (1062, 514)
Screenshot: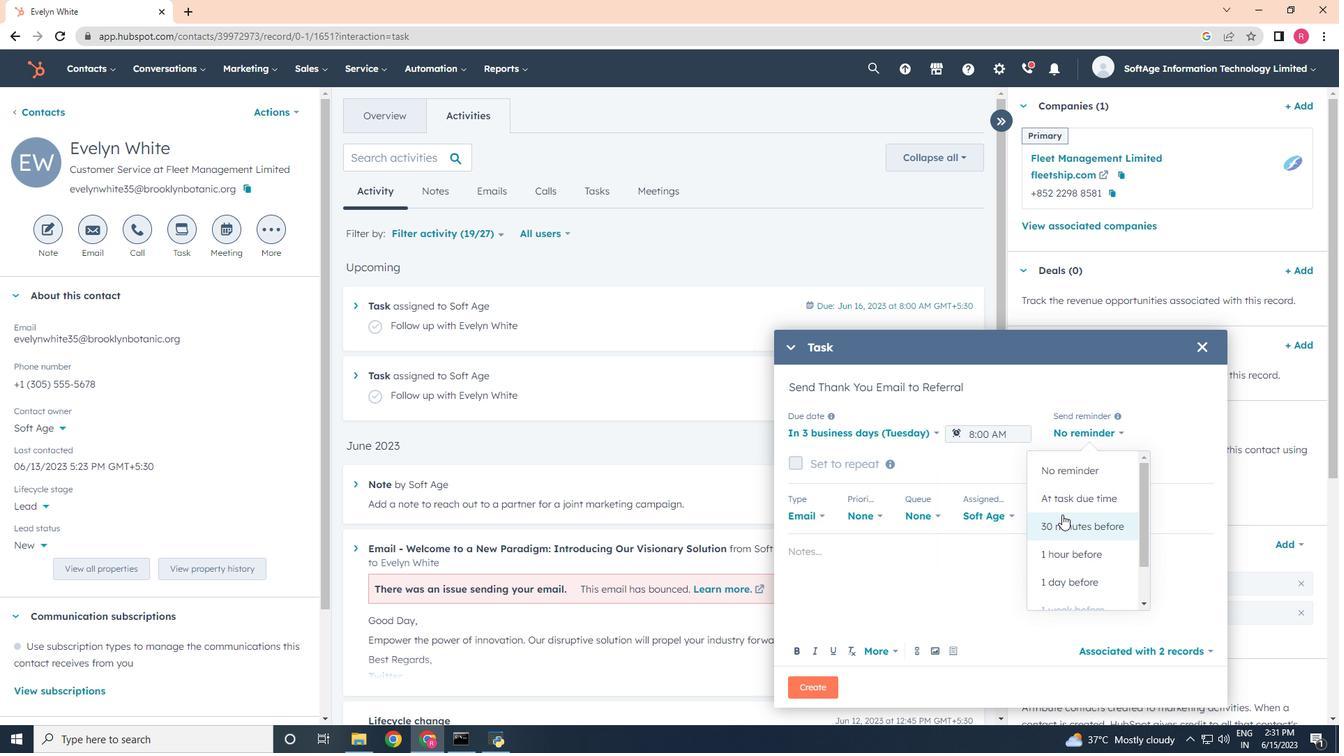 
Action: Mouse moved to (866, 519)
Screenshot: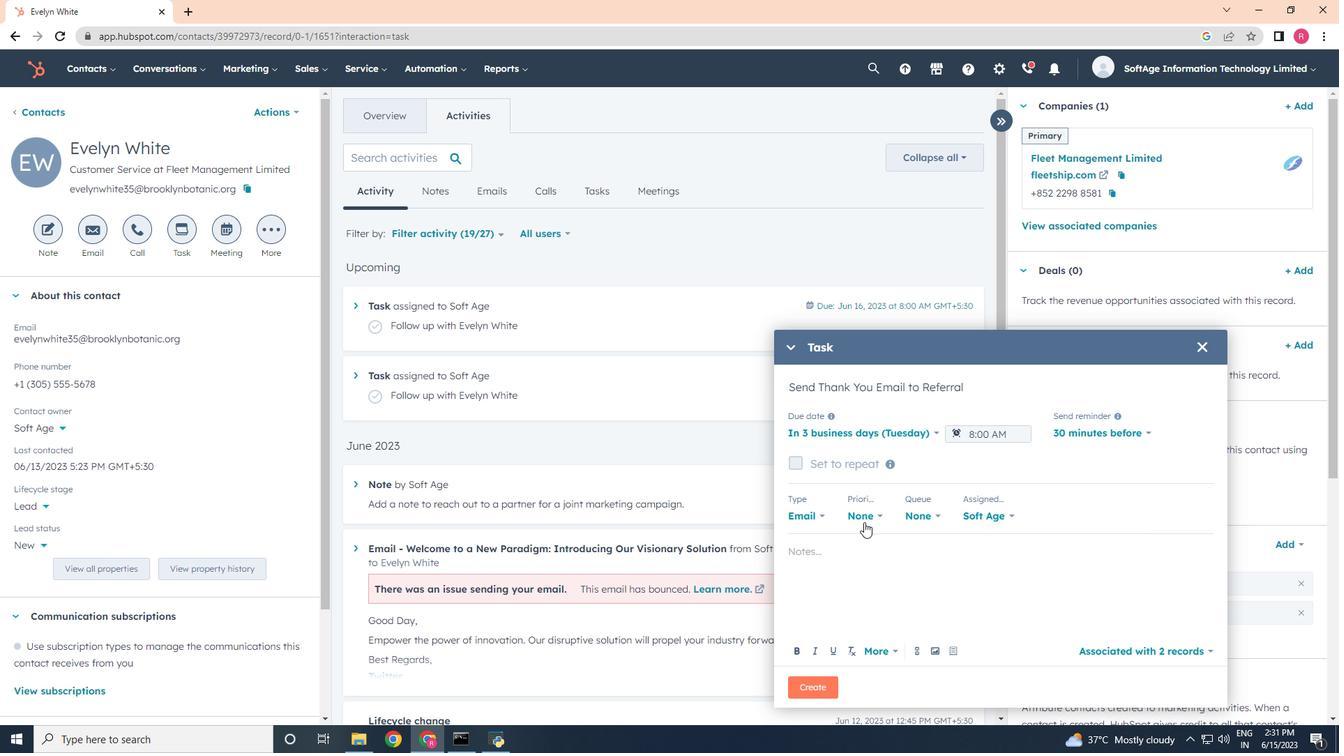 
Action: Mouse pressed left at (866, 519)
Screenshot: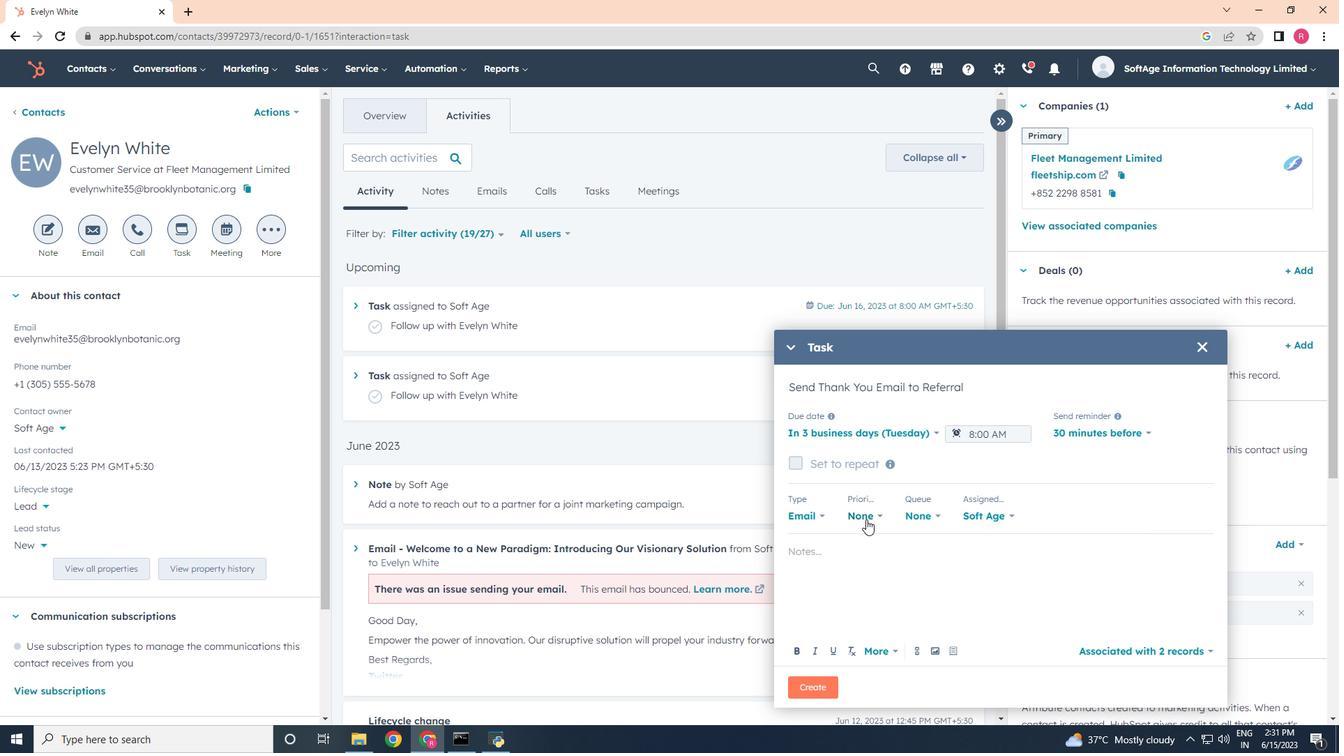 
Action: Mouse moved to (869, 625)
Screenshot: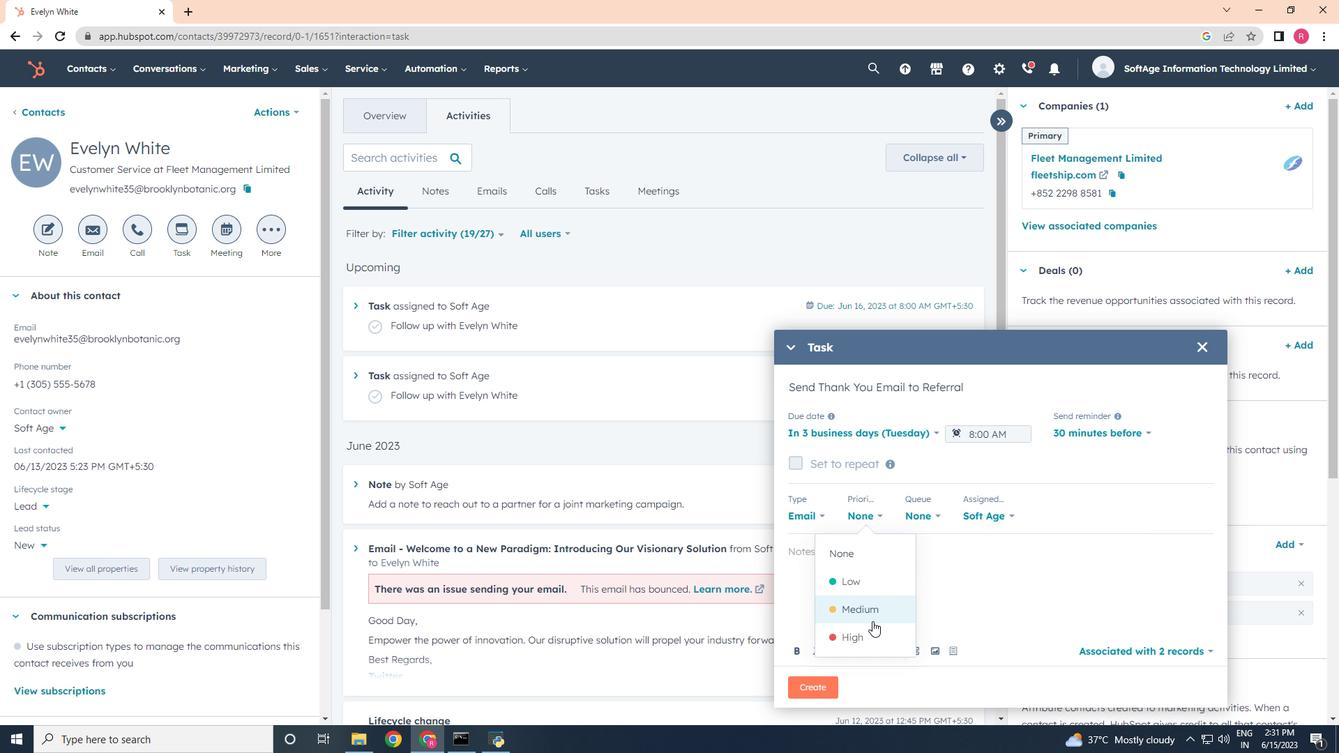 
Action: Mouse pressed left at (869, 625)
Screenshot: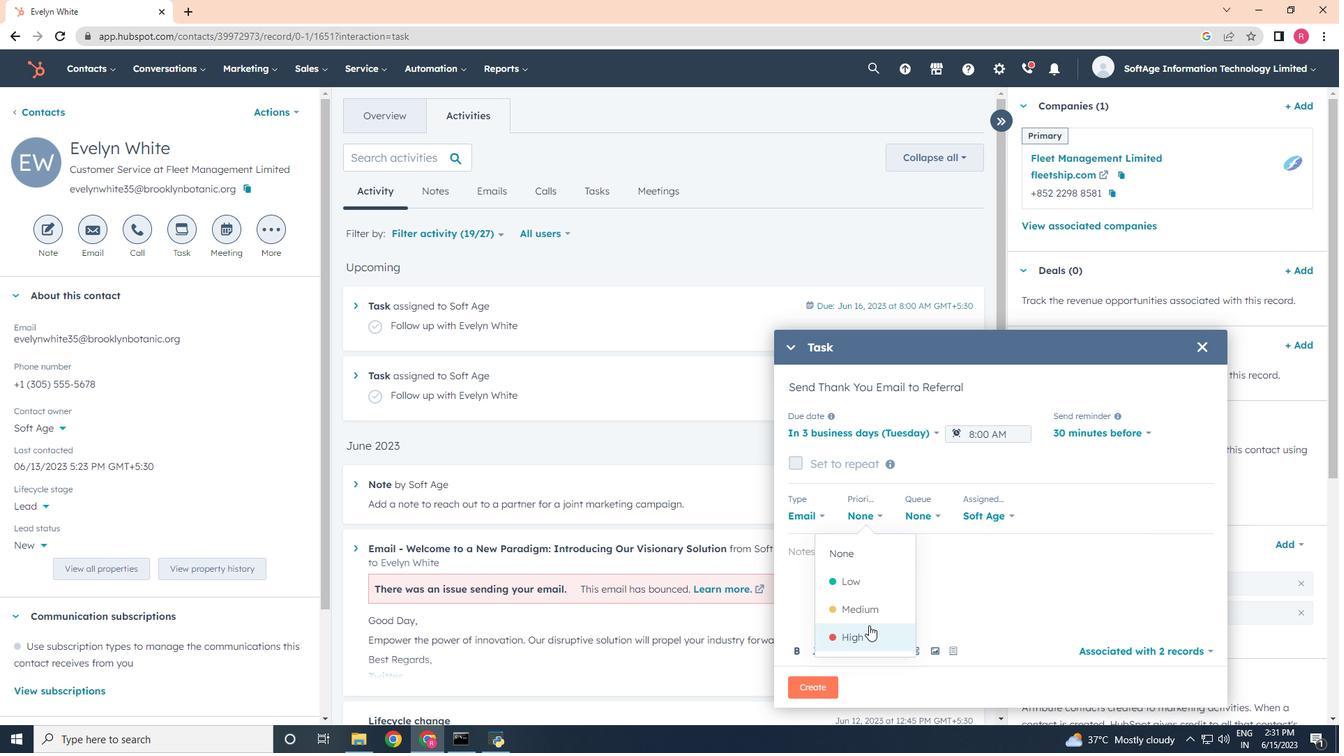 
Action: Mouse moved to (841, 558)
Screenshot: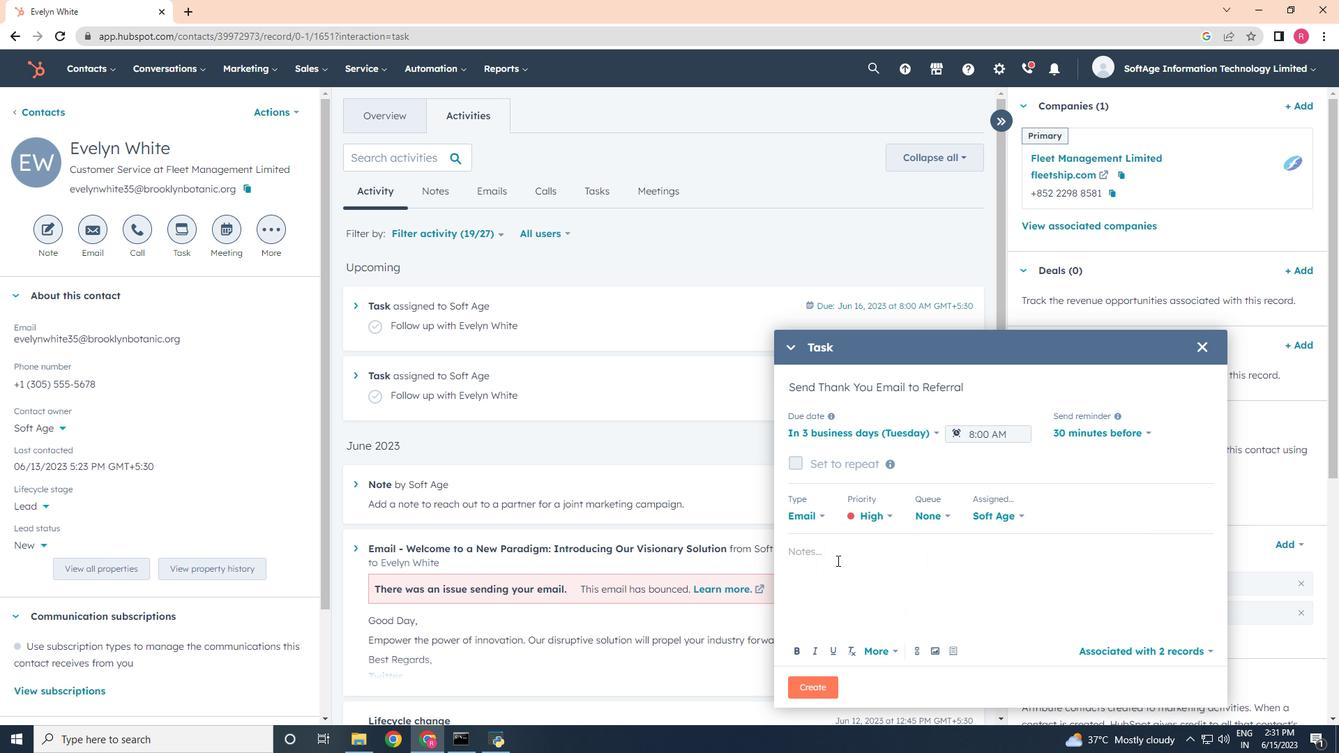 
Action: Mouse pressed left at (841, 558)
Screenshot: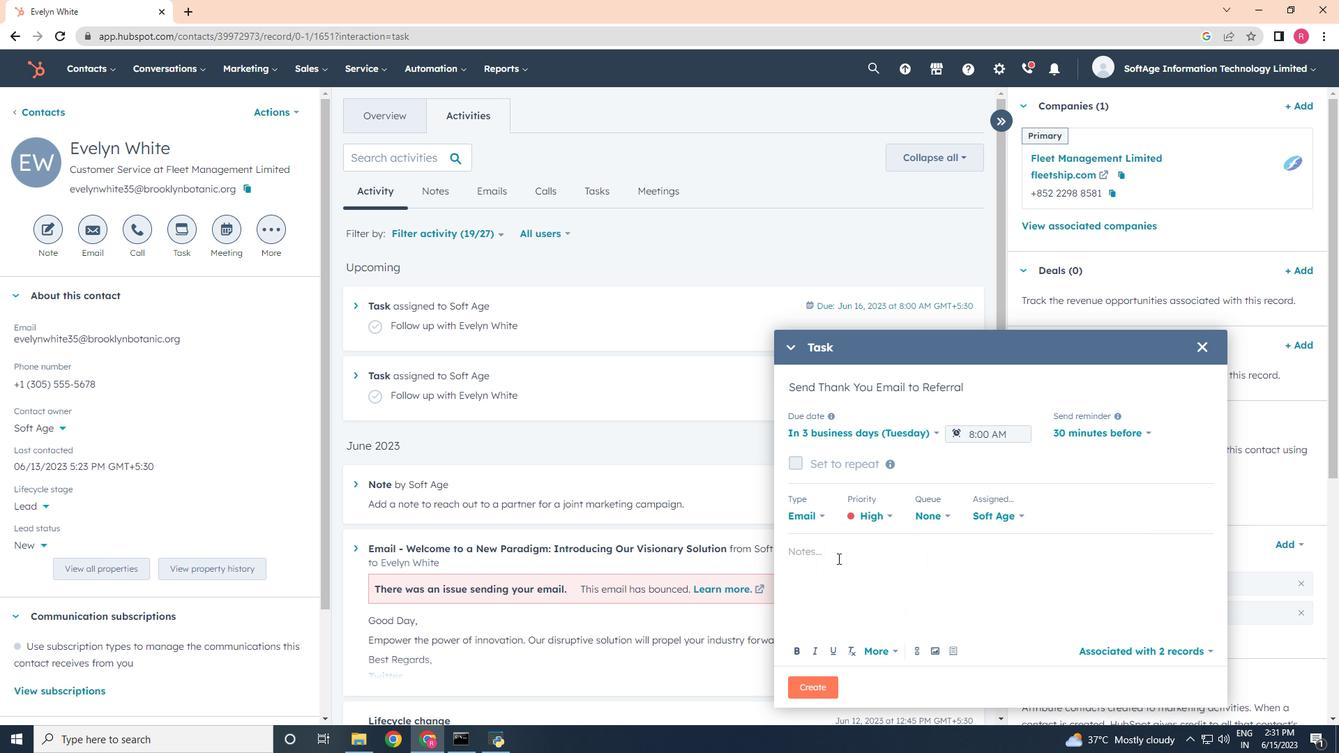 
Action: Key pressed <Key.shift>Take<Key.space>detailed<Key.space>meeting<Key.space>minutes<Key.space>and<Key.space>share<Key.space>them<Key.space>with<Key.space>the<Key.space>team<Key.space>afterward..
Screenshot: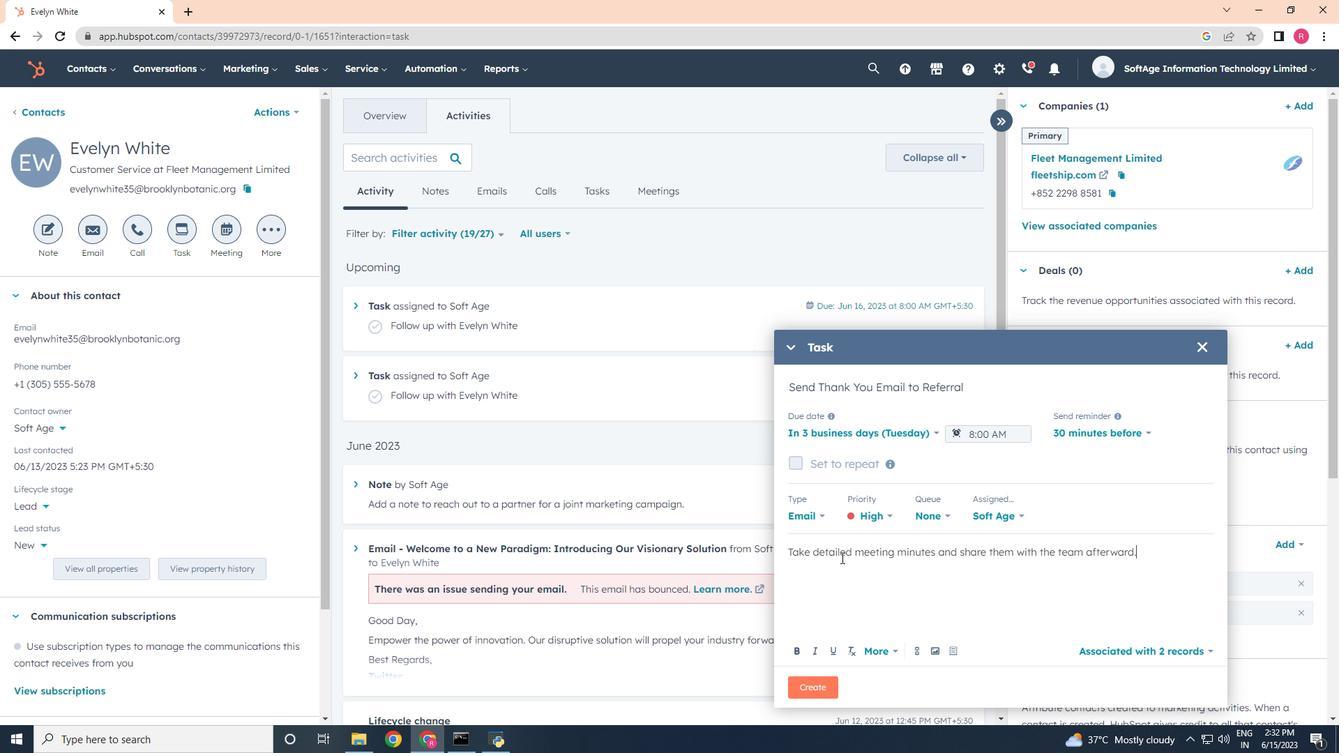
Action: Mouse moved to (827, 688)
Screenshot: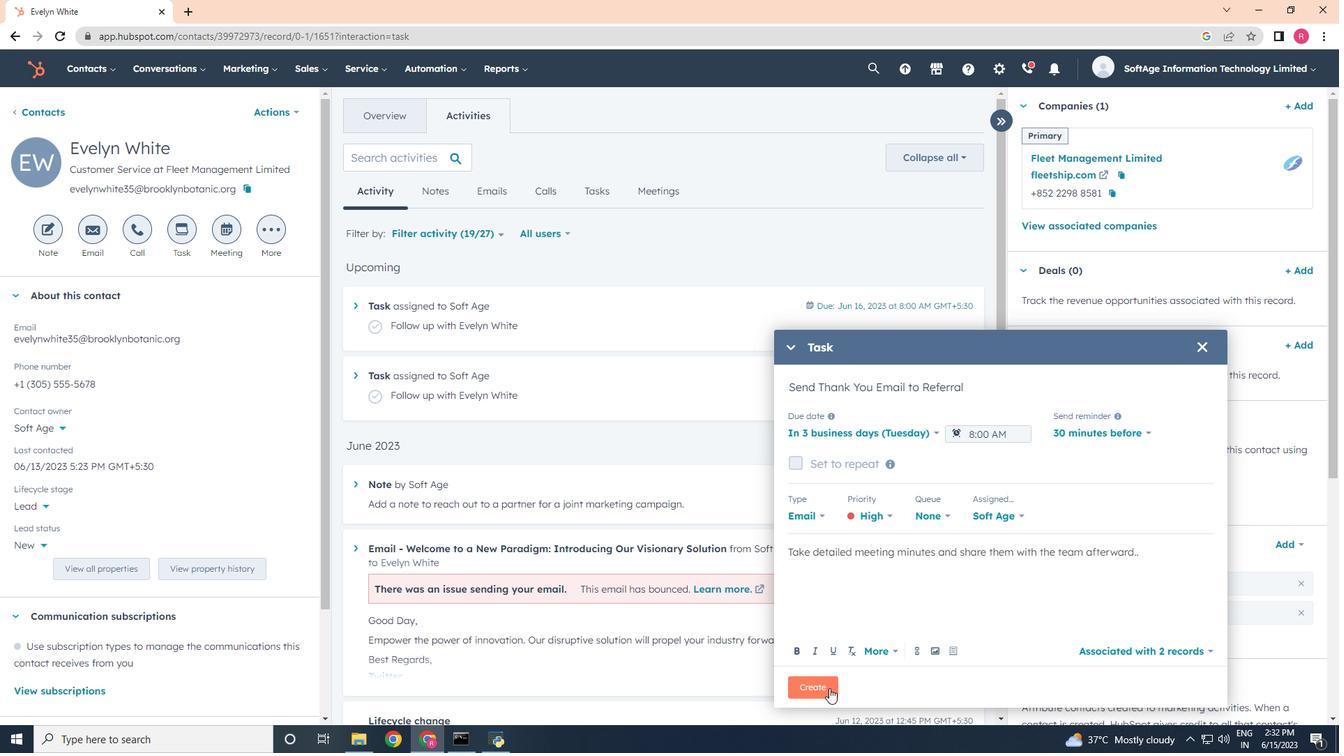 
Action: Mouse pressed left at (827, 688)
Screenshot: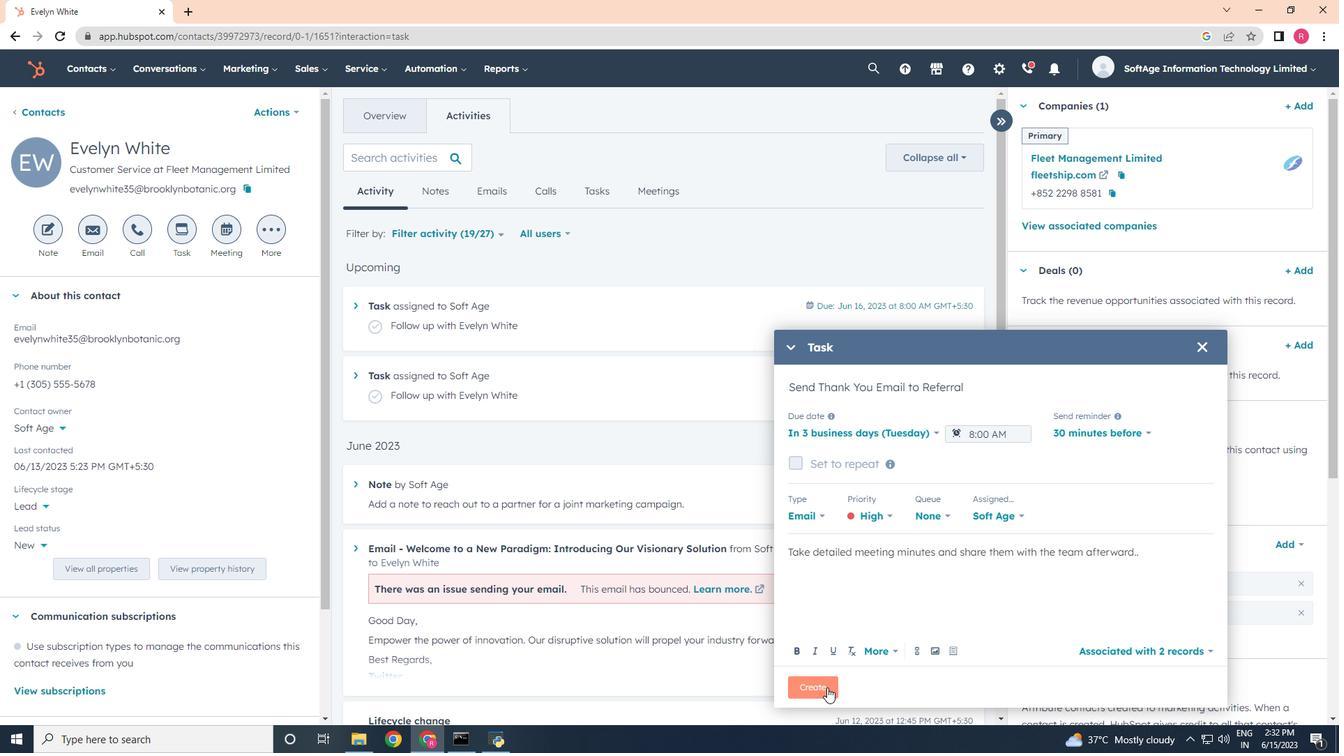 
